 Task: Choose the host language as Chinese (Simplified).
Action: Mouse moved to (1058, 122)
Screenshot: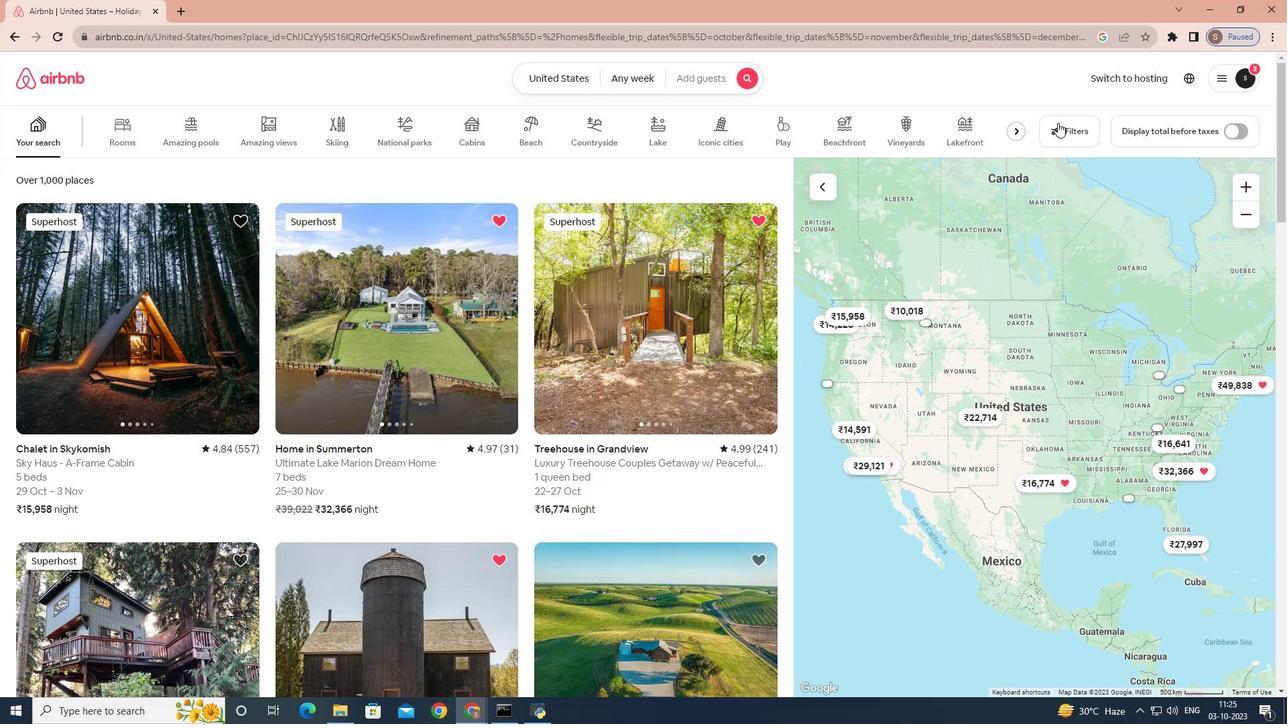 
Action: Mouse pressed left at (1058, 122)
Screenshot: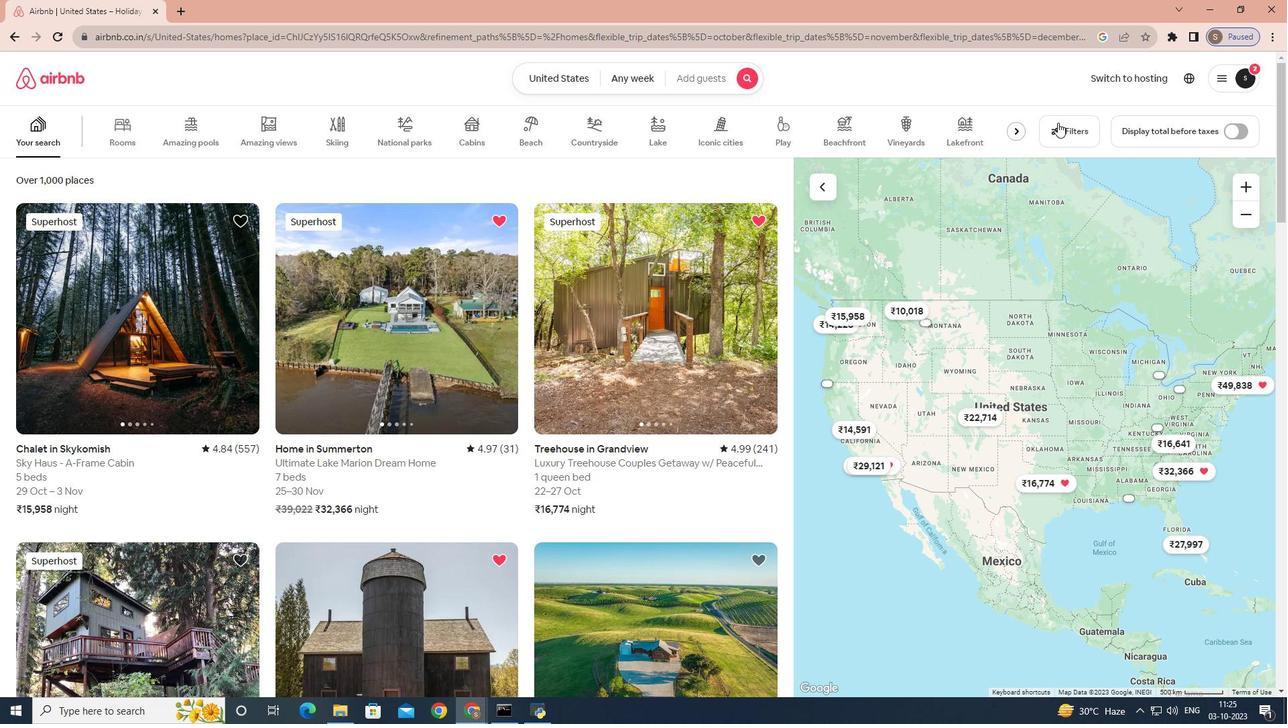 
Action: Mouse moved to (767, 214)
Screenshot: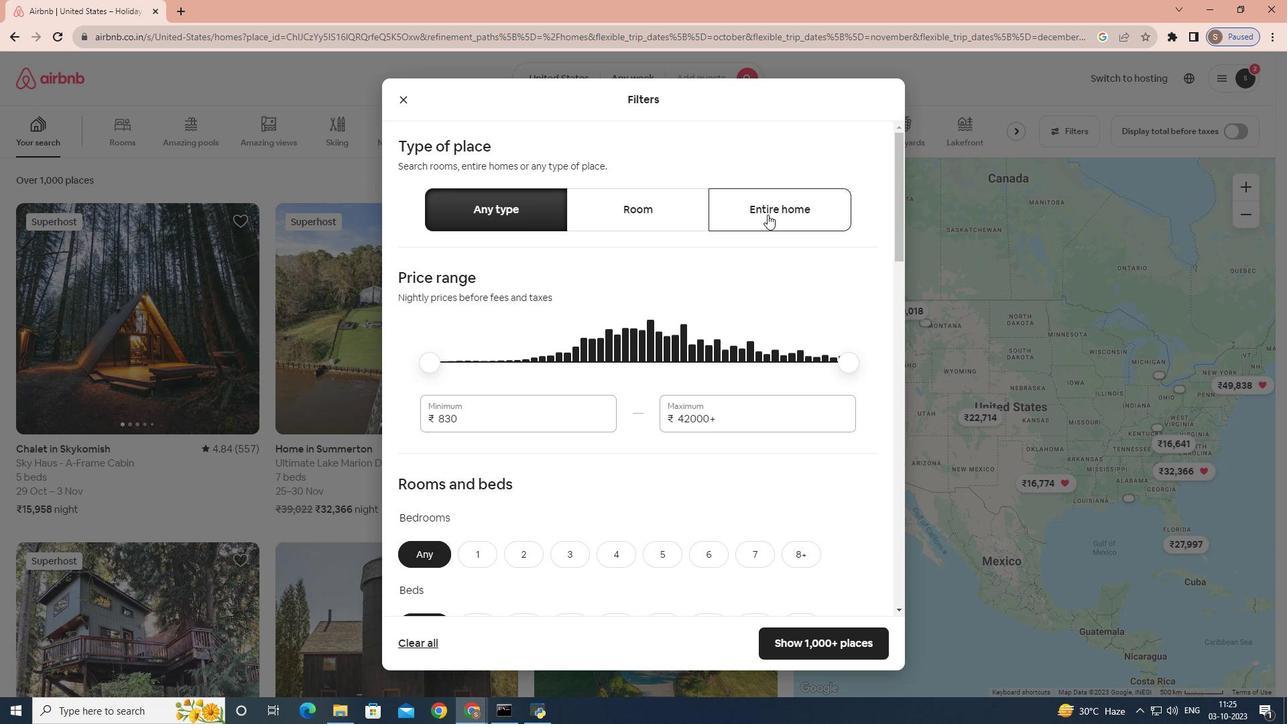 
Action: Mouse pressed left at (767, 214)
Screenshot: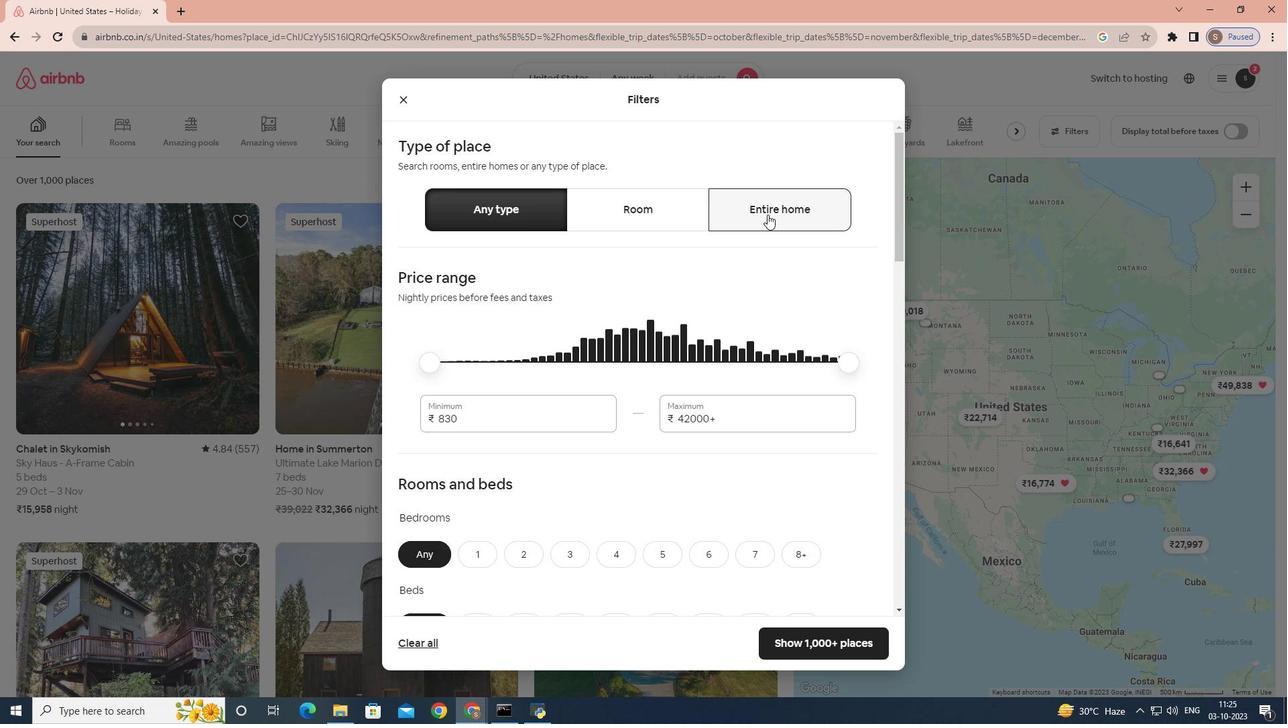 
Action: Mouse moved to (682, 327)
Screenshot: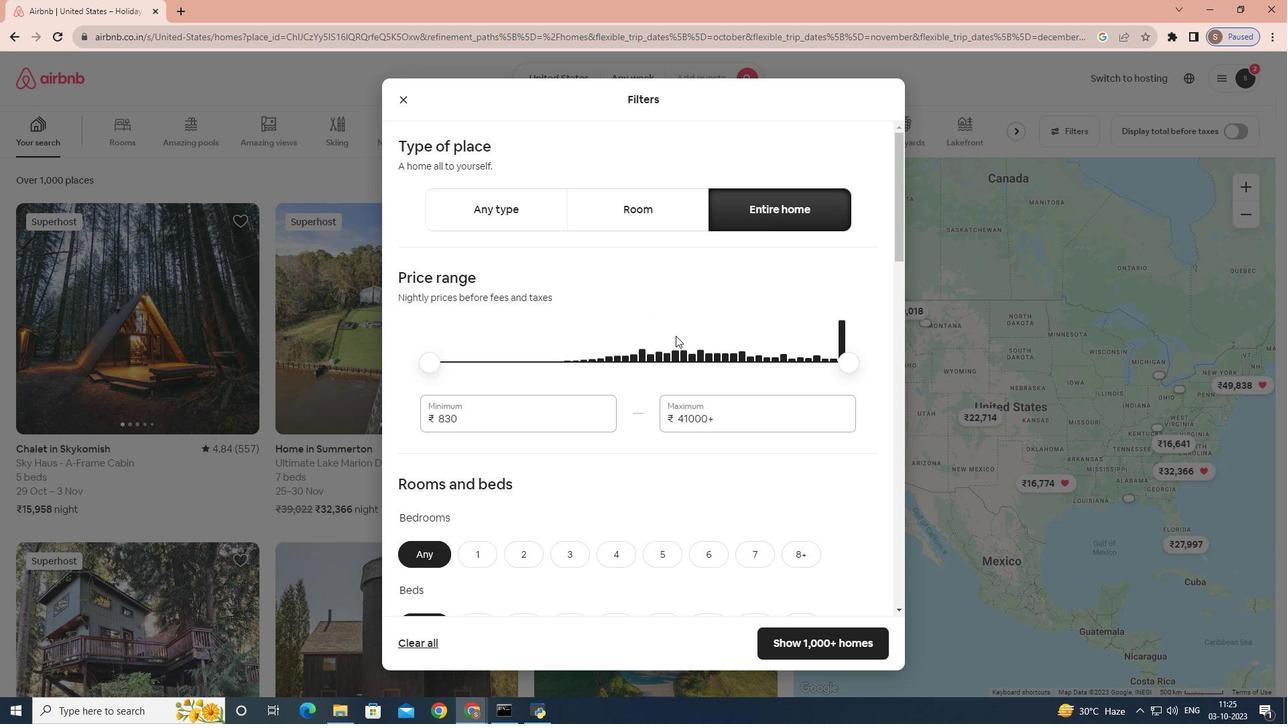 
Action: Mouse scrolled (682, 327) with delta (0, 0)
Screenshot: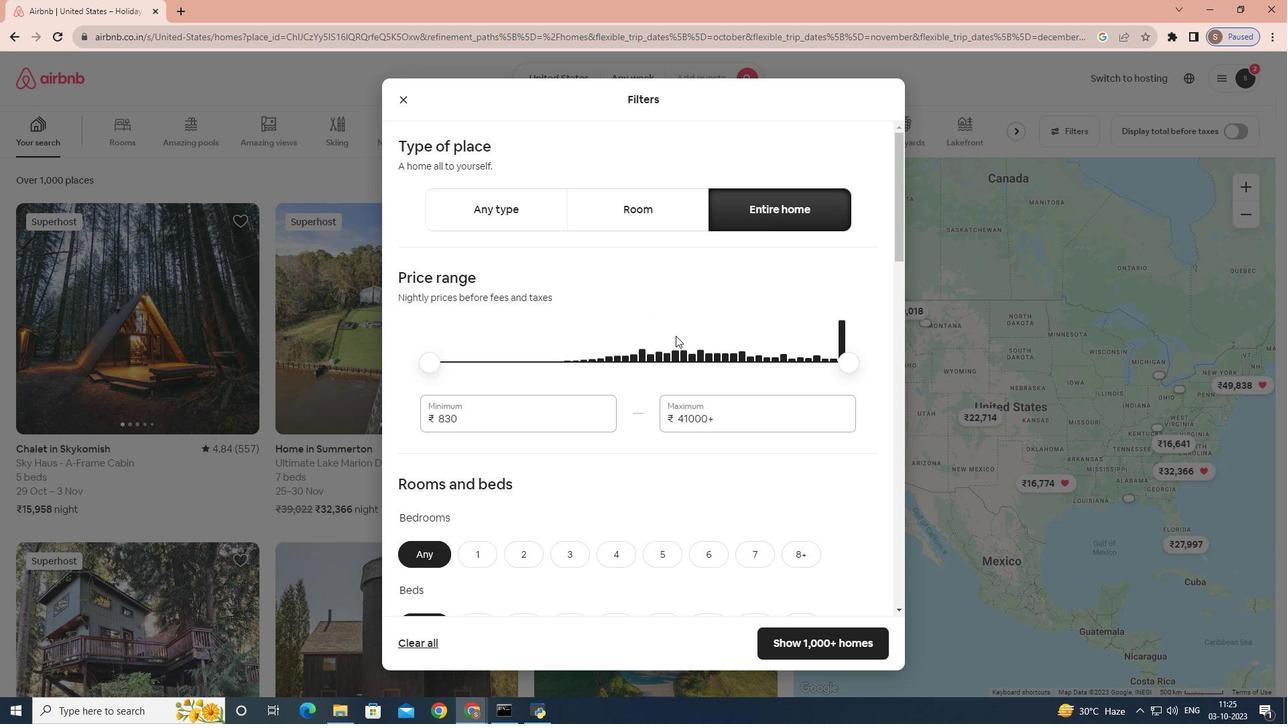 
Action: Mouse moved to (676, 336)
Screenshot: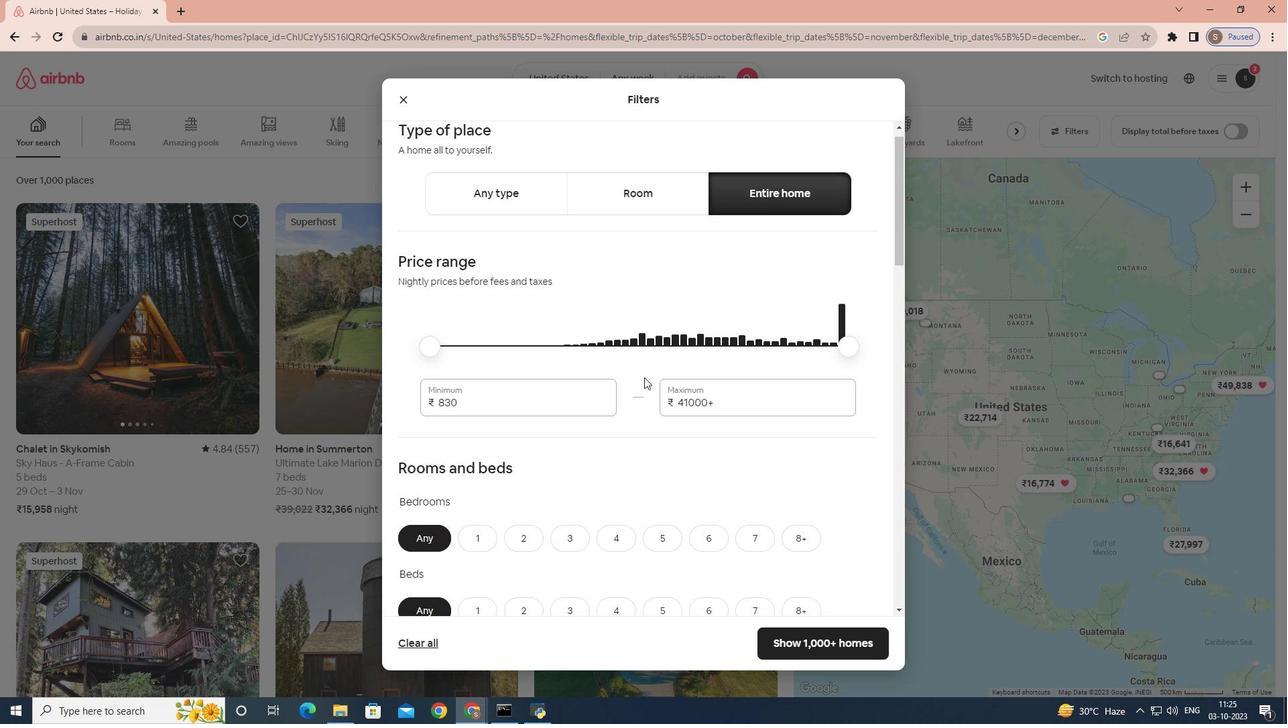 
Action: Mouse scrolled (676, 335) with delta (0, 0)
Screenshot: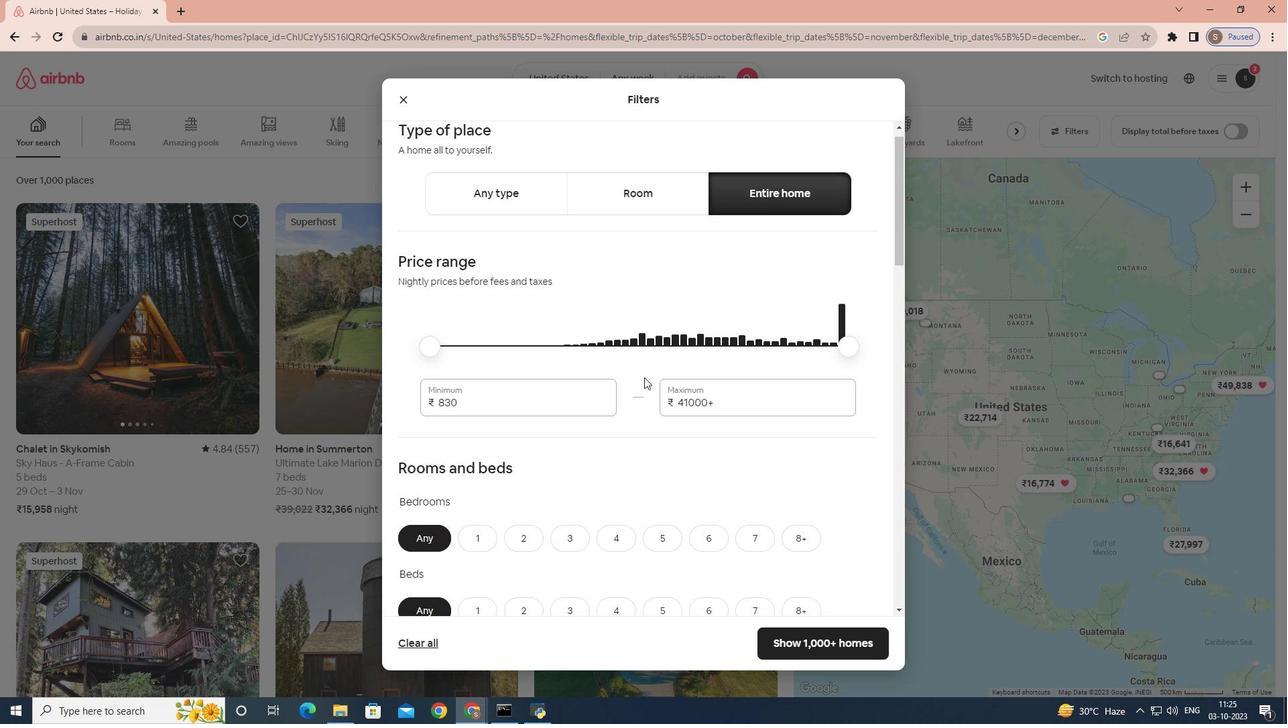 
Action: Mouse moved to (660, 355)
Screenshot: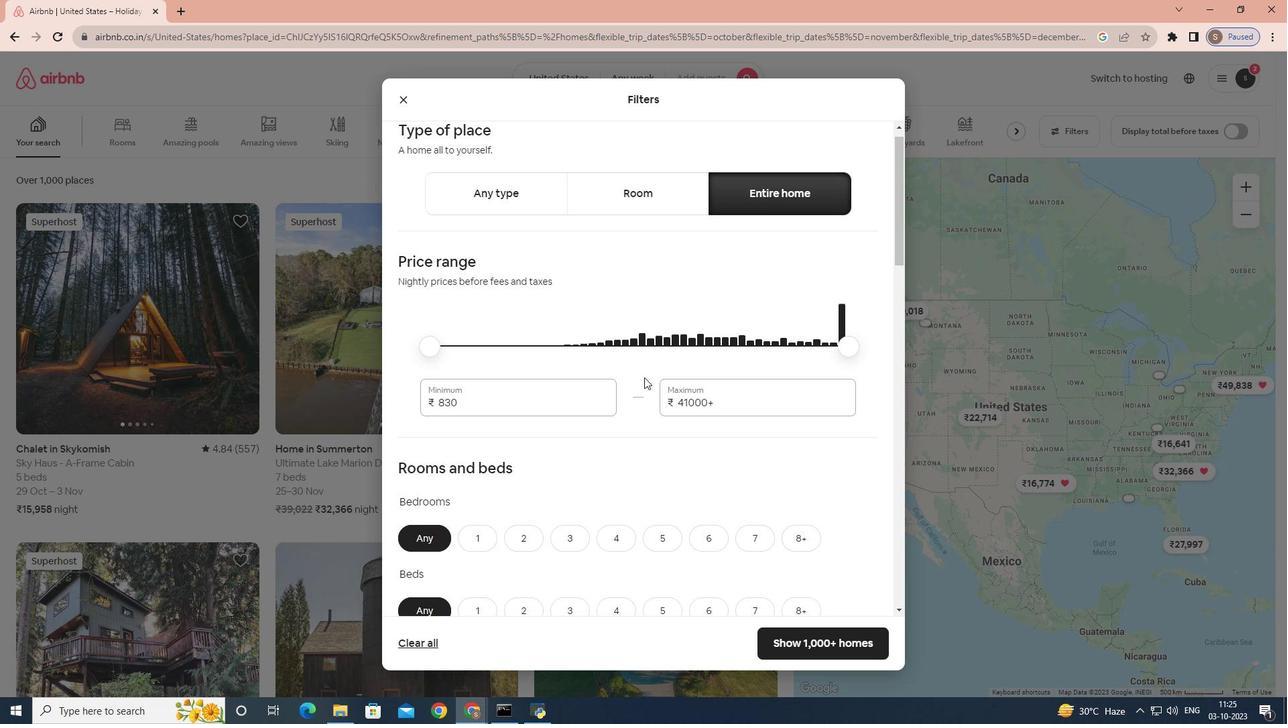 
Action: Mouse scrolled (660, 354) with delta (0, 0)
Screenshot: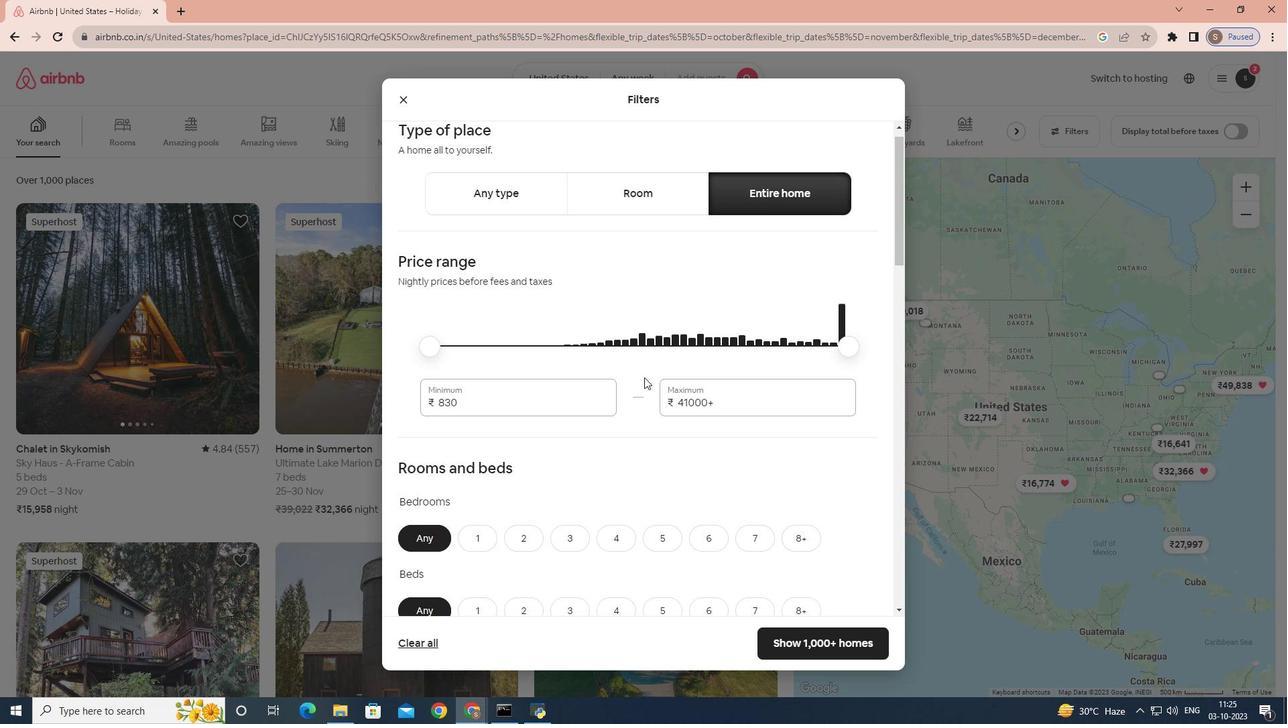 
Action: Mouse moved to (604, 428)
Screenshot: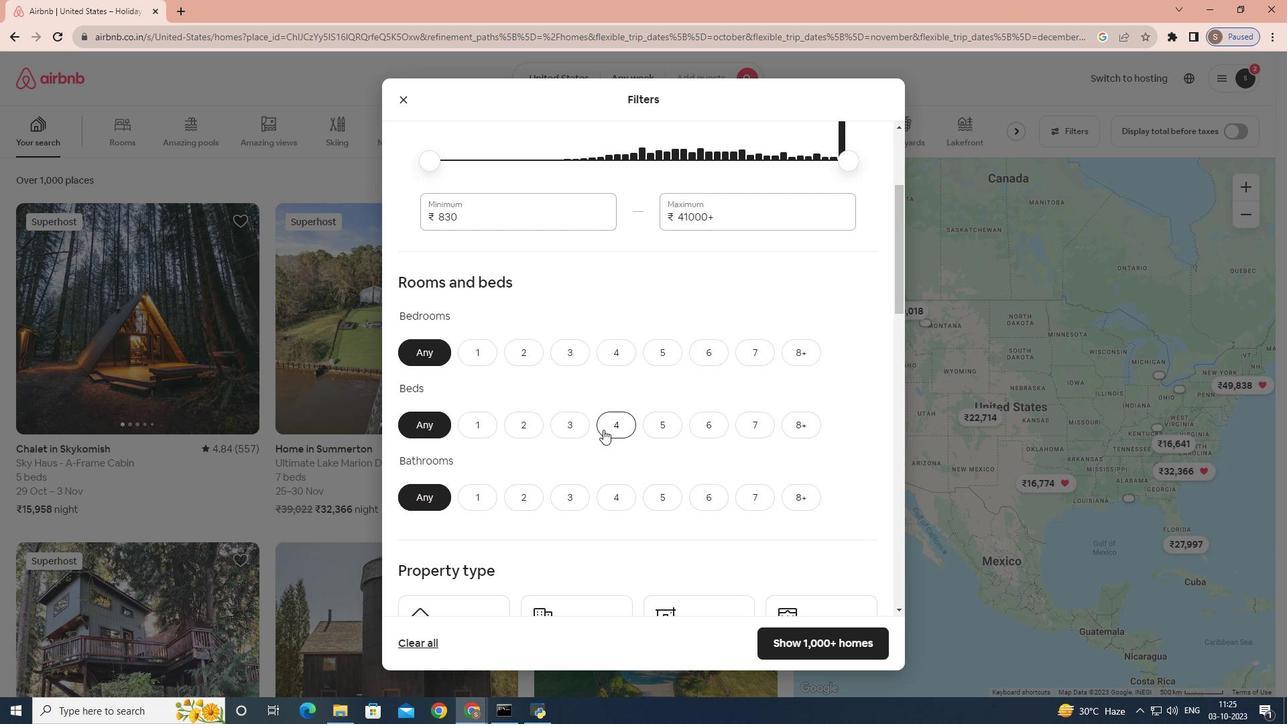 
Action: Mouse scrolled (604, 427) with delta (0, 0)
Screenshot: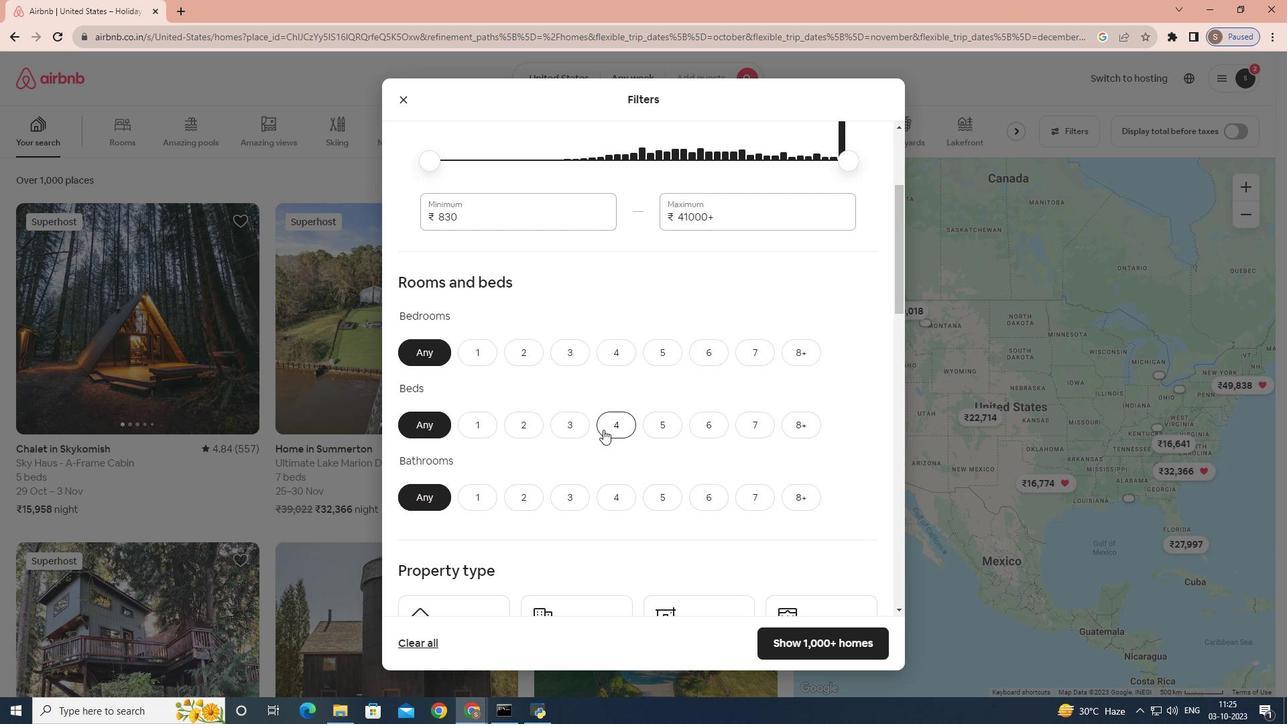 
Action: Mouse moved to (603, 429)
Screenshot: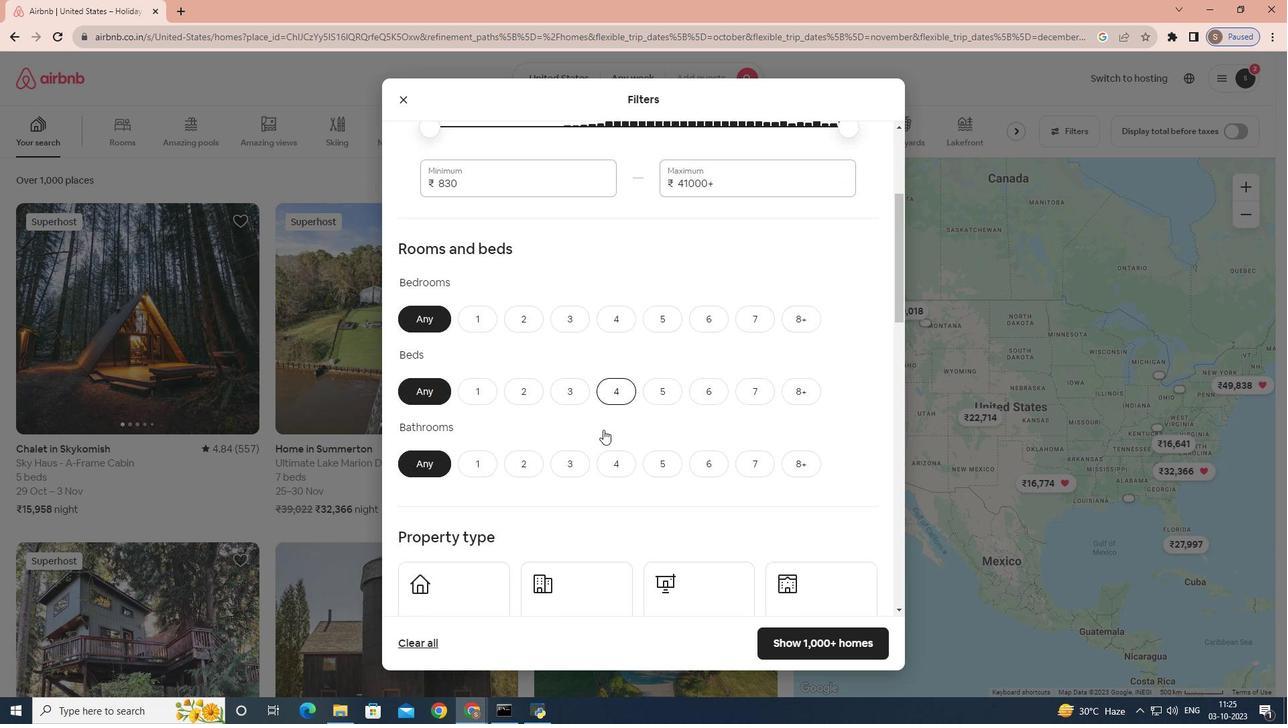 
Action: Mouse scrolled (603, 429) with delta (0, 0)
Screenshot: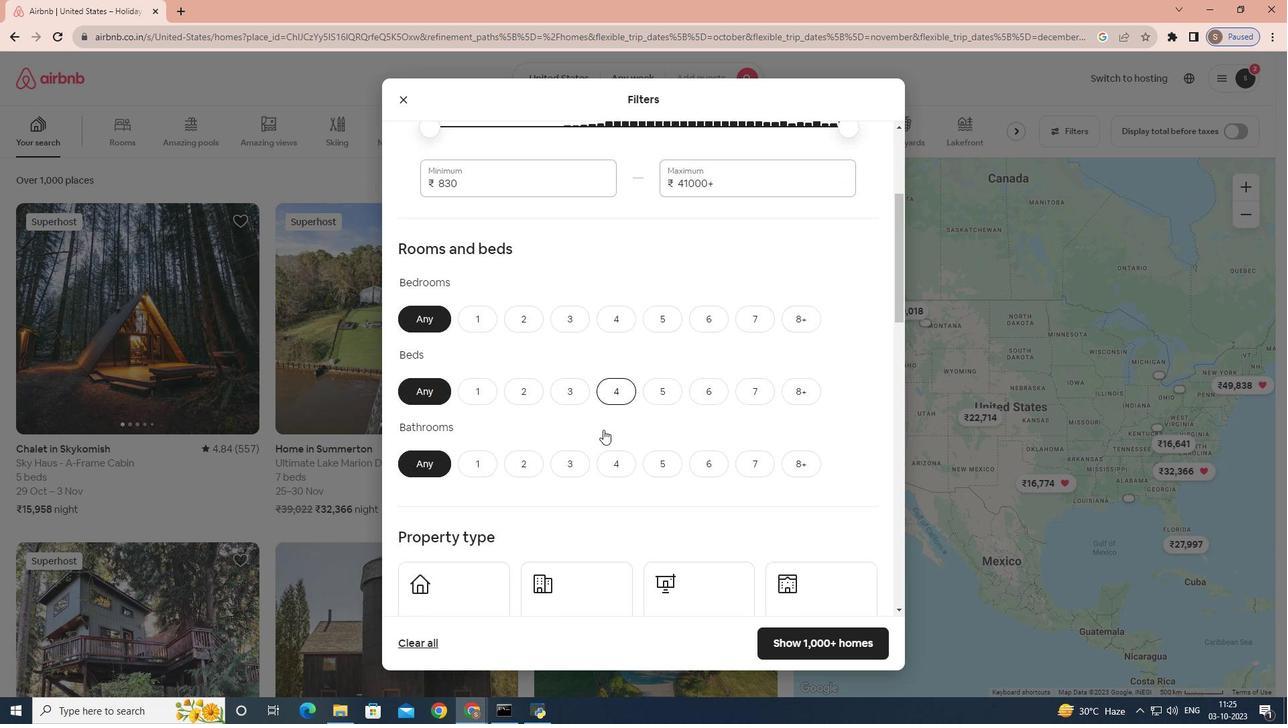 
Action: Mouse scrolled (603, 429) with delta (0, 0)
Screenshot: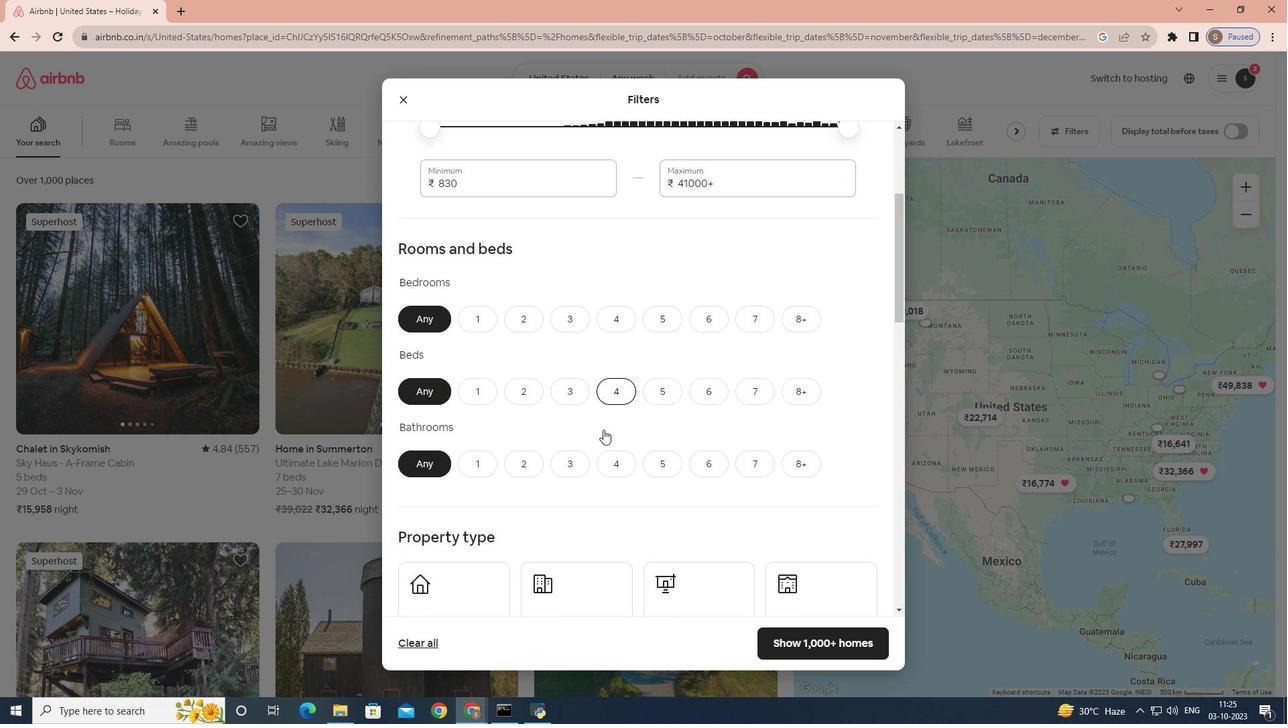 
Action: Mouse scrolled (603, 429) with delta (0, 0)
Screenshot: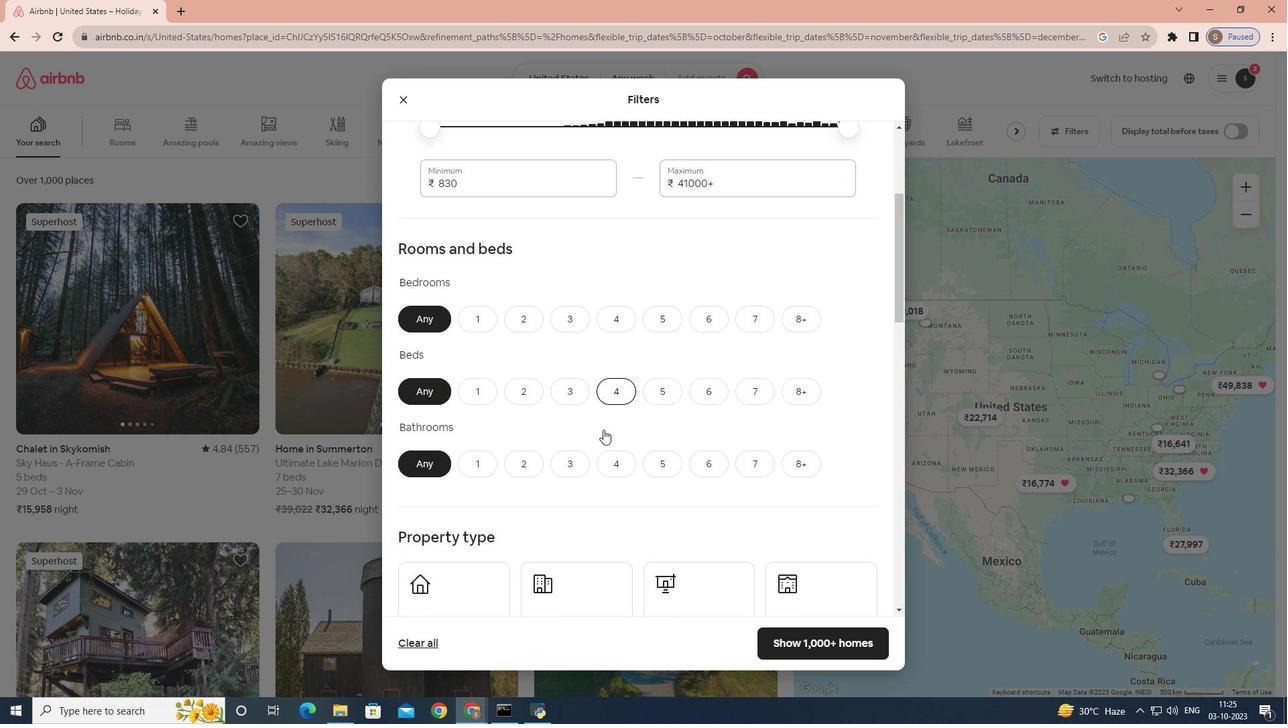 
Action: Mouse scrolled (603, 429) with delta (0, 0)
Screenshot: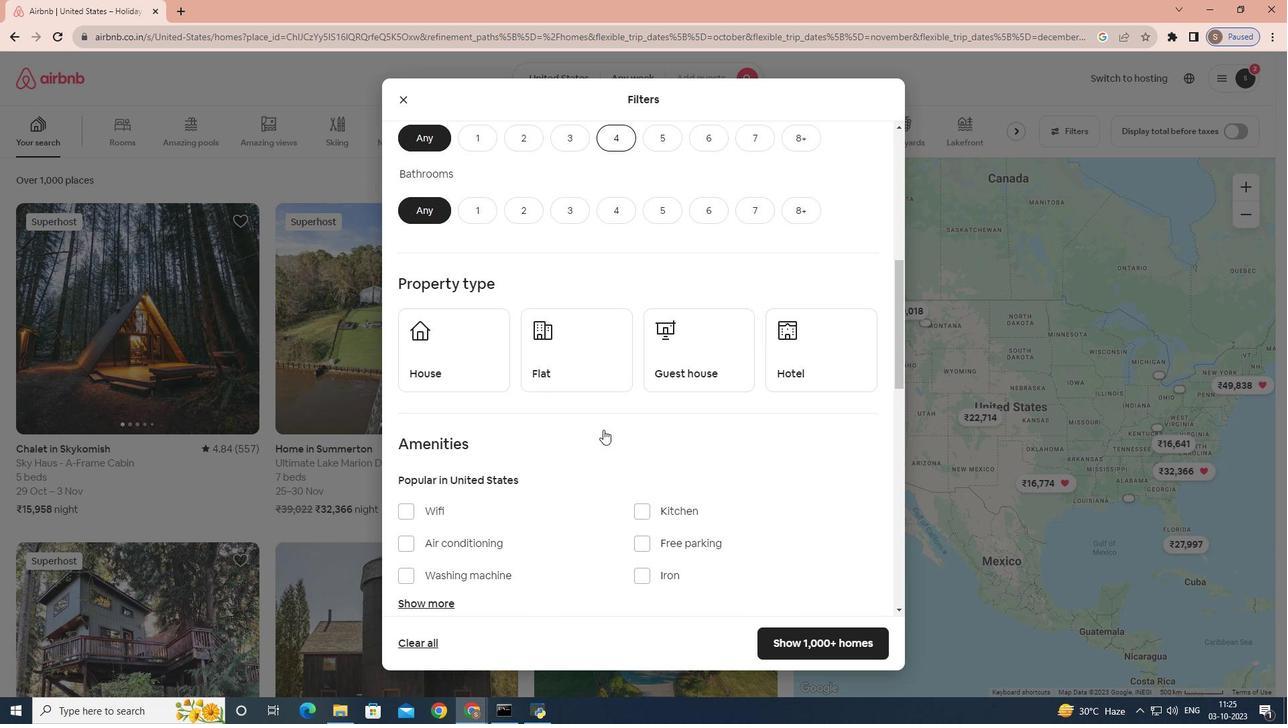 
Action: Mouse scrolled (603, 429) with delta (0, 0)
Screenshot: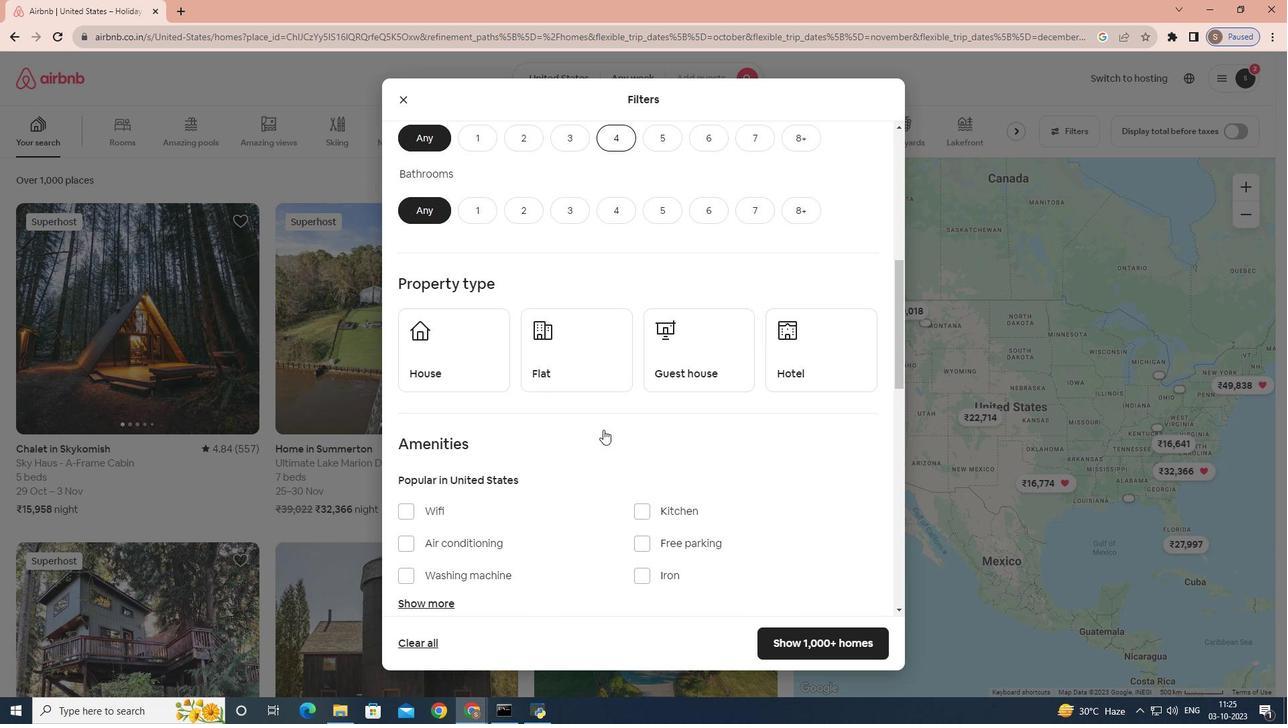 
Action: Mouse scrolled (603, 429) with delta (0, 0)
Screenshot: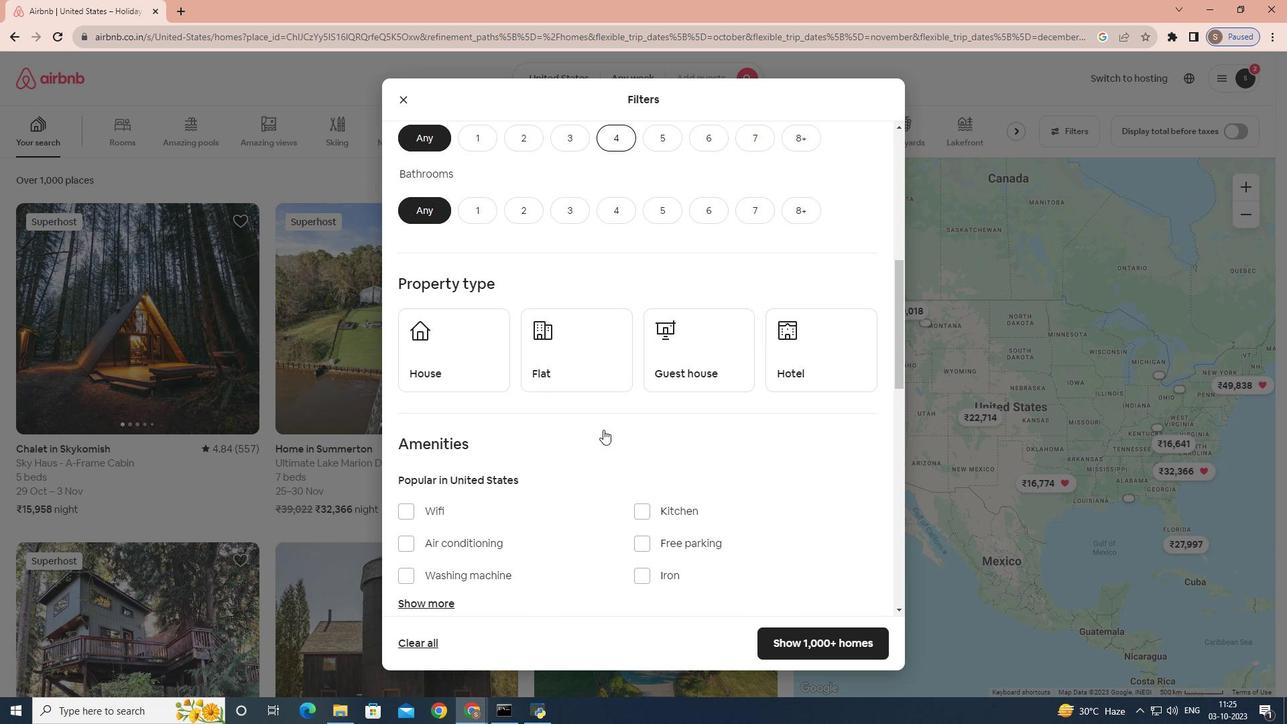 
Action: Mouse scrolled (603, 429) with delta (0, 0)
Screenshot: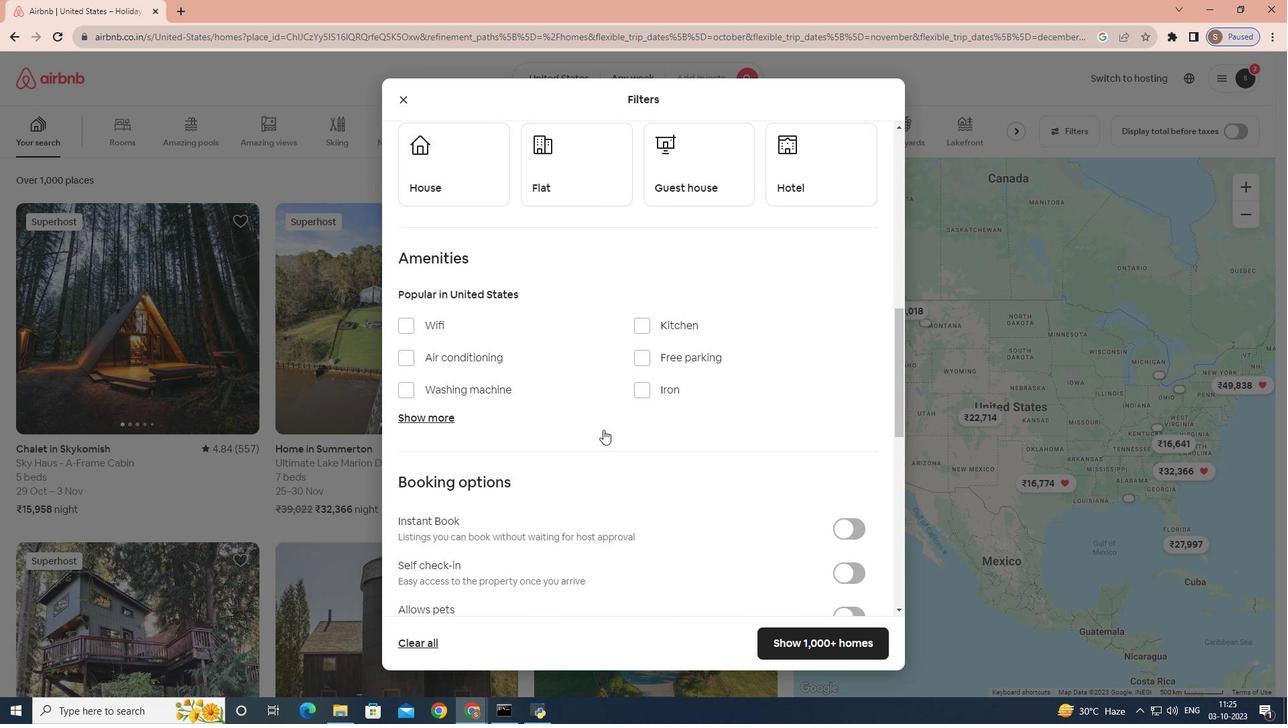 
Action: Mouse scrolled (603, 429) with delta (0, 0)
Screenshot: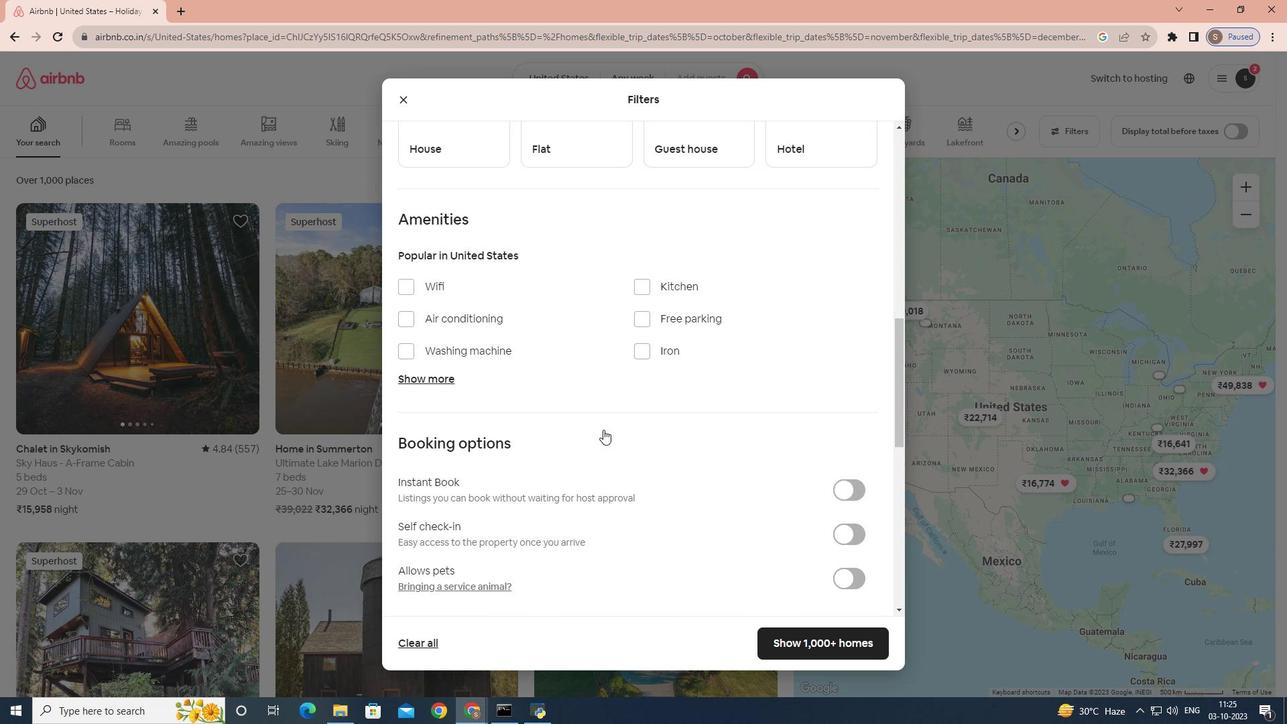 
Action: Mouse scrolled (603, 429) with delta (0, 0)
Screenshot: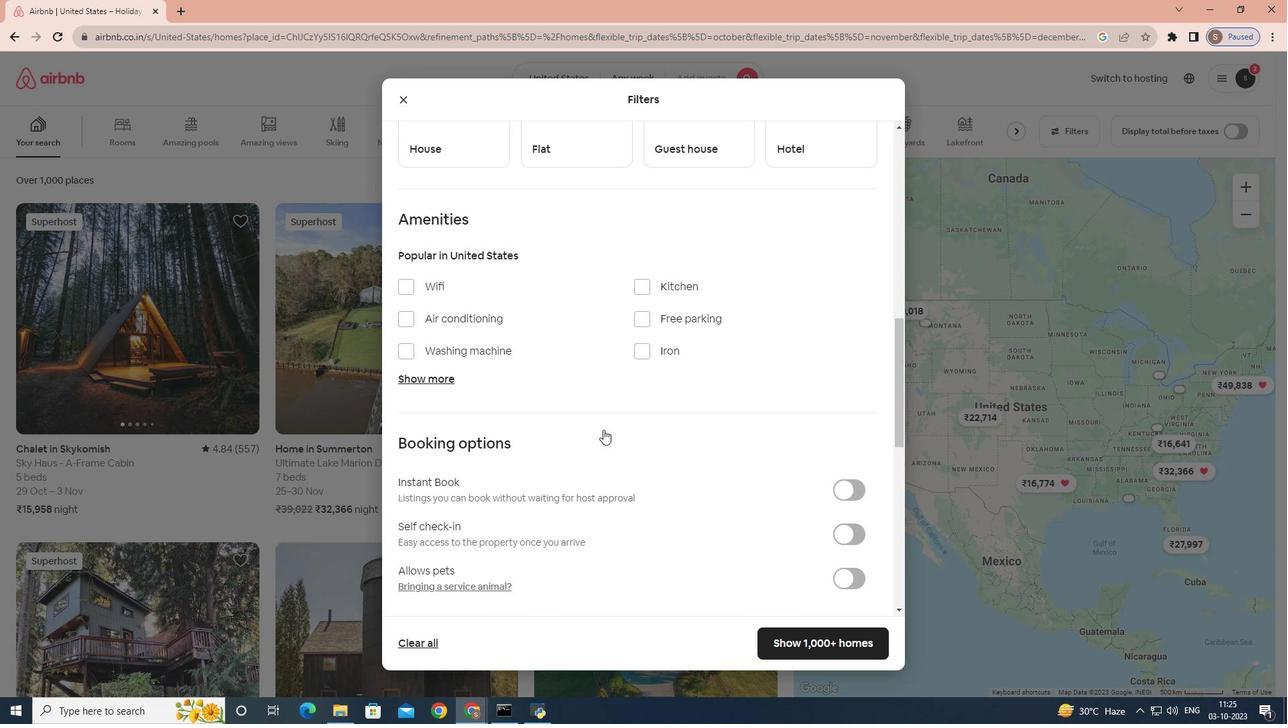 
Action: Mouse scrolled (603, 429) with delta (0, 0)
Screenshot: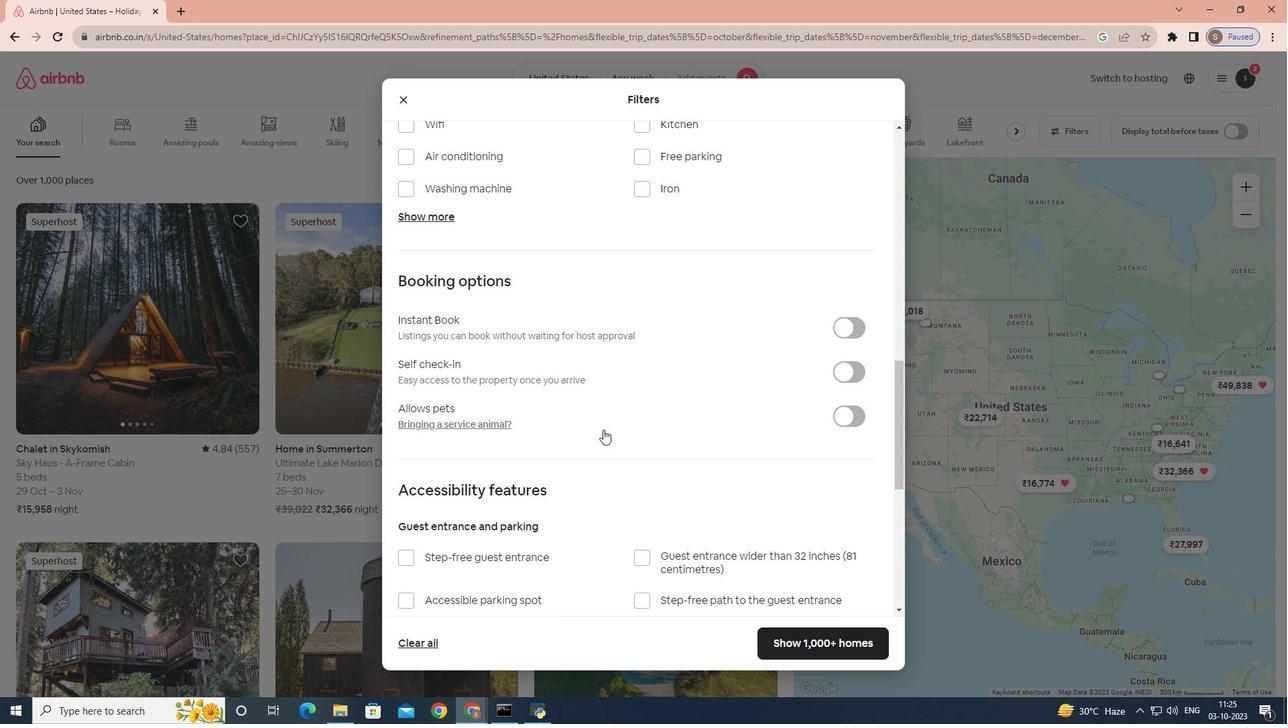 
Action: Mouse scrolled (603, 429) with delta (0, 0)
Screenshot: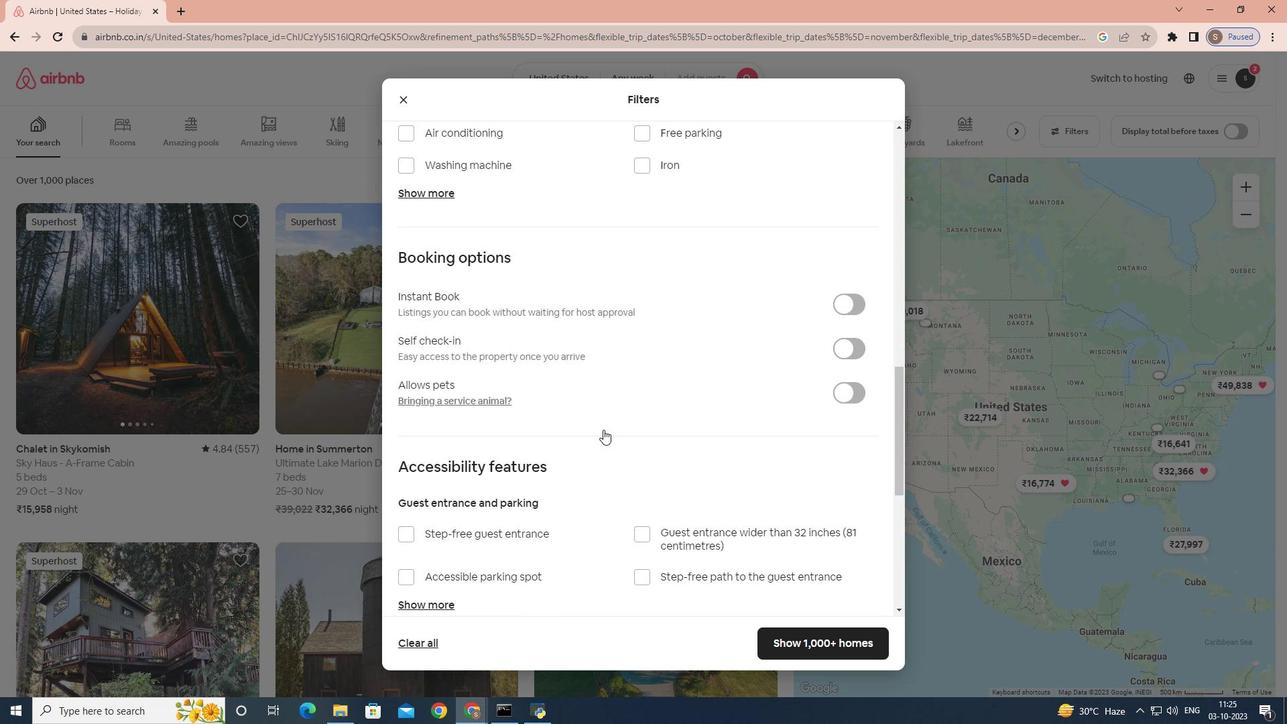 
Action: Mouse scrolled (603, 429) with delta (0, 0)
Screenshot: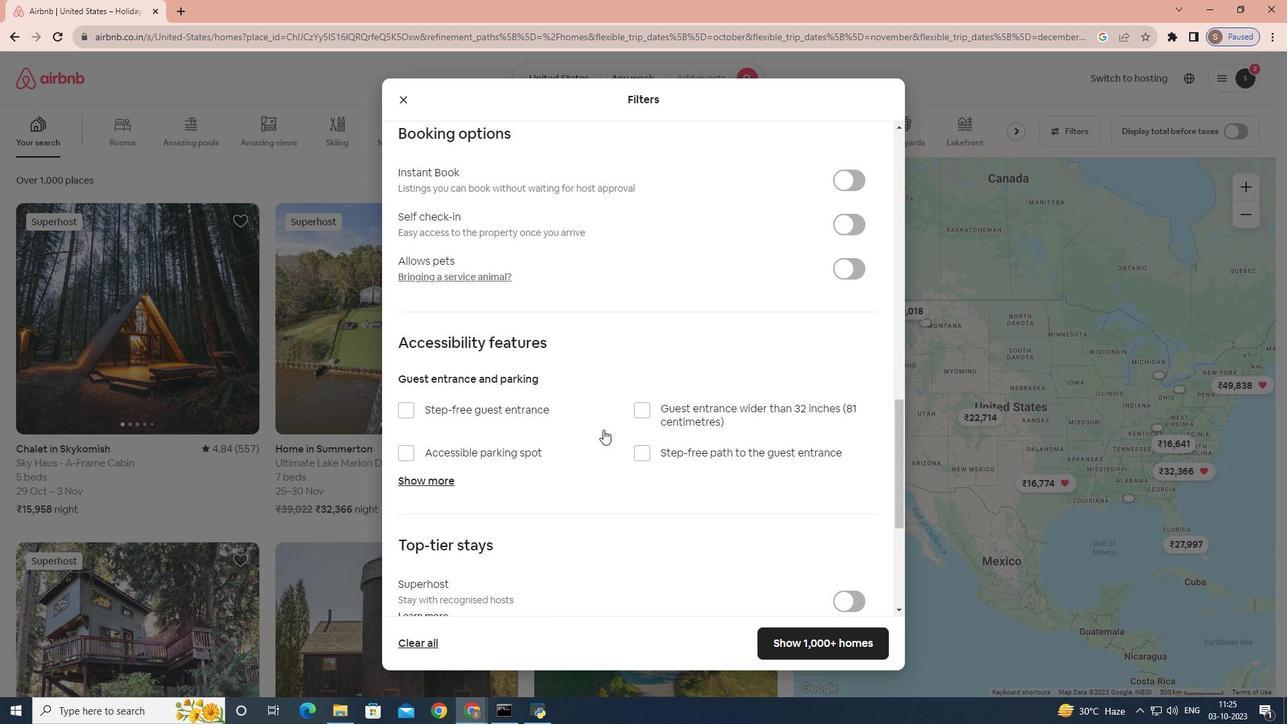 
Action: Mouse scrolled (603, 429) with delta (0, 0)
Screenshot: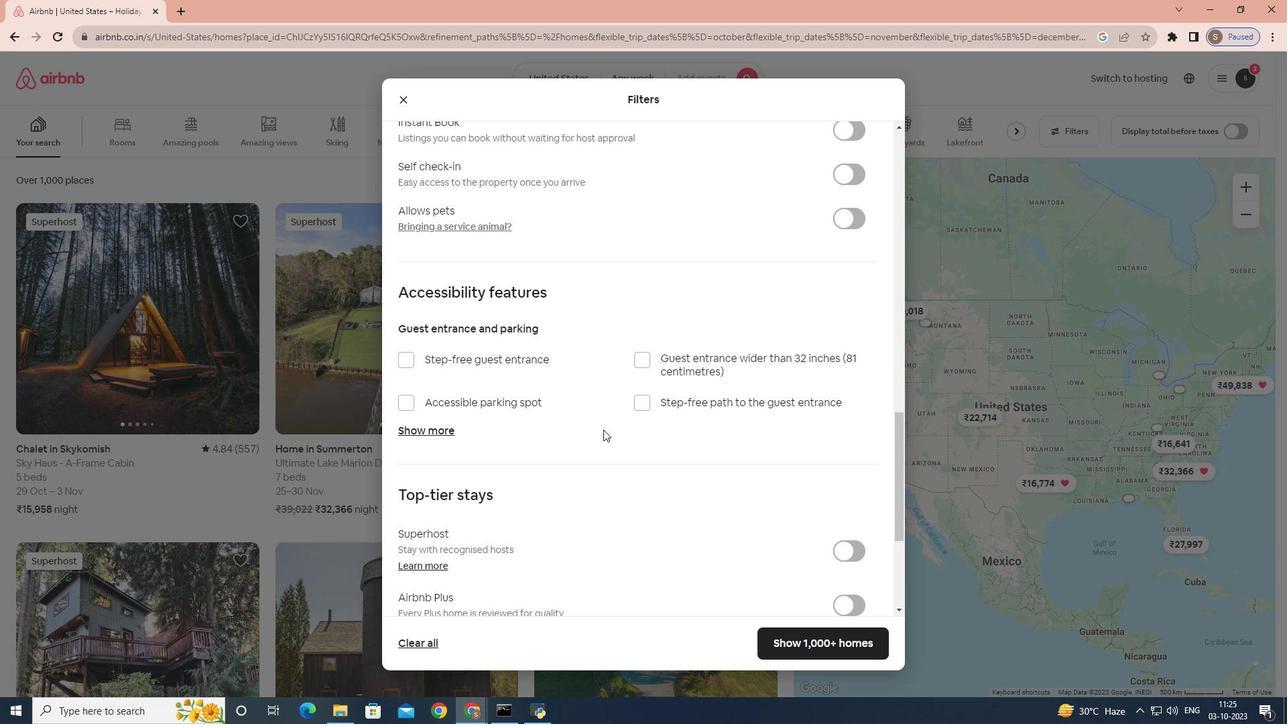 
Action: Mouse scrolled (603, 429) with delta (0, 0)
Screenshot: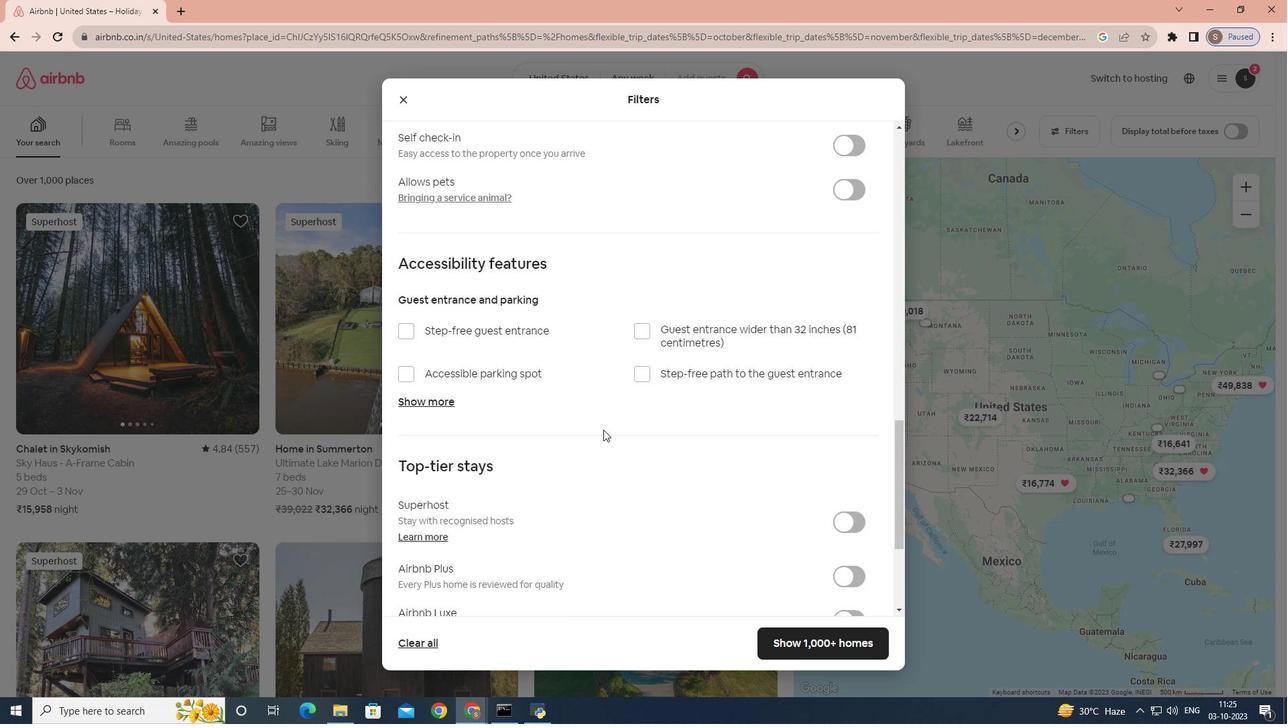 
Action: Mouse scrolled (603, 429) with delta (0, 0)
Screenshot: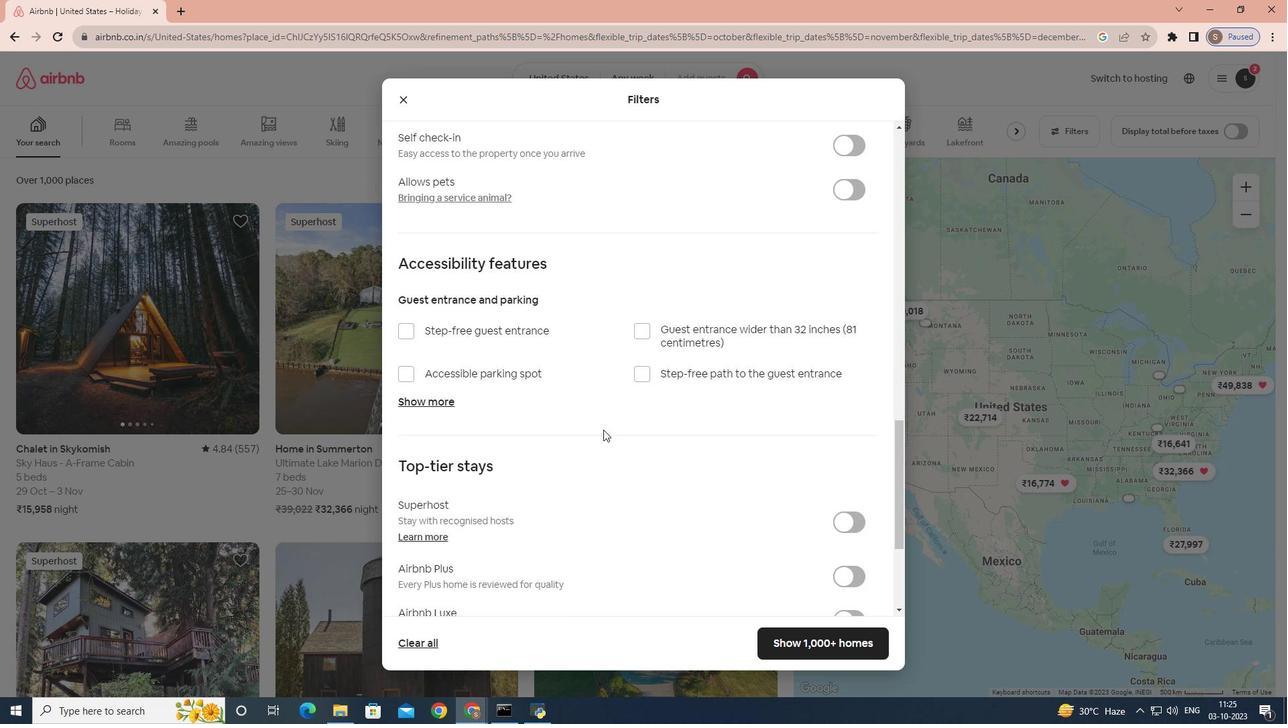 
Action: Mouse scrolled (603, 429) with delta (0, 0)
Screenshot: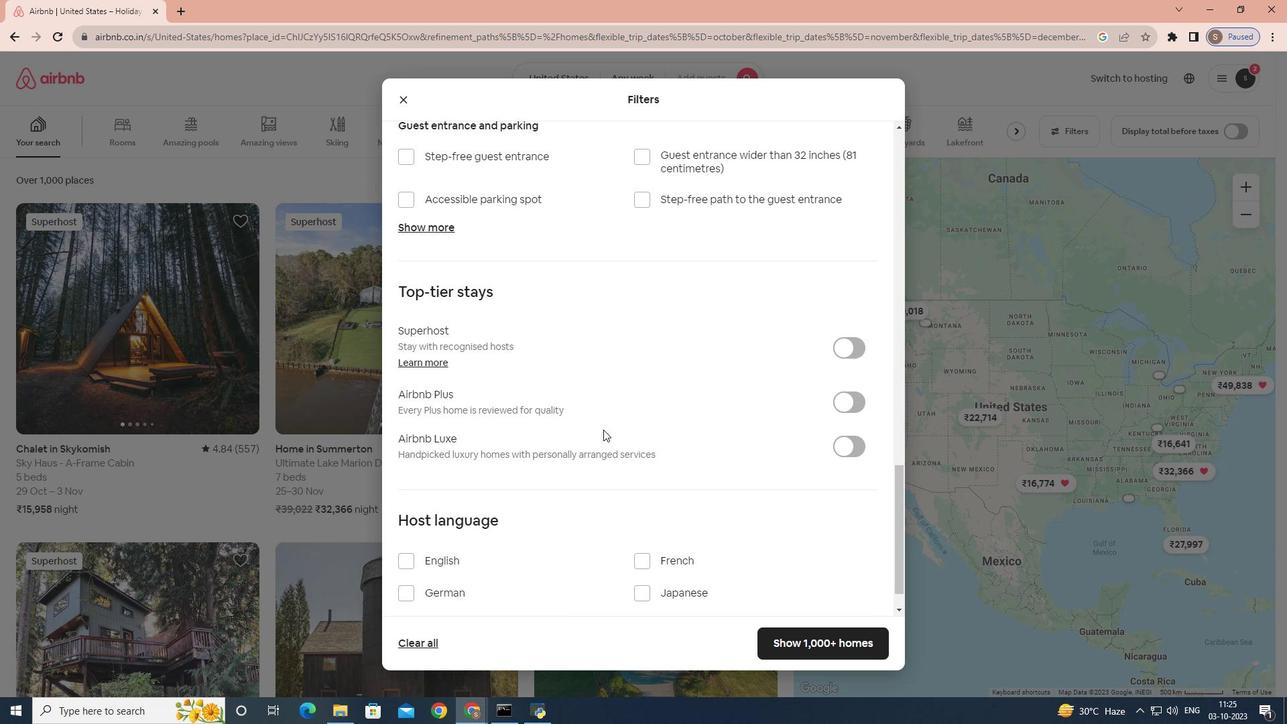 
Action: Mouse scrolled (603, 429) with delta (0, 0)
Screenshot: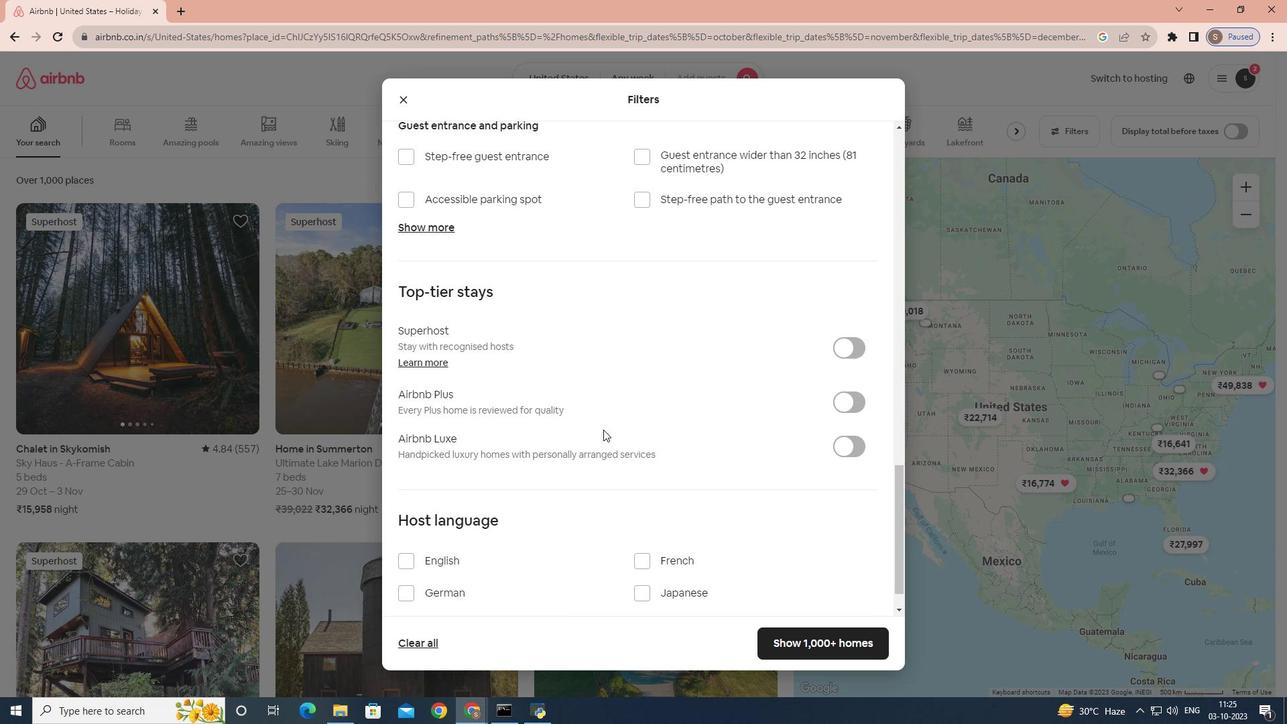 
Action: Mouse scrolled (603, 429) with delta (0, 0)
Screenshot: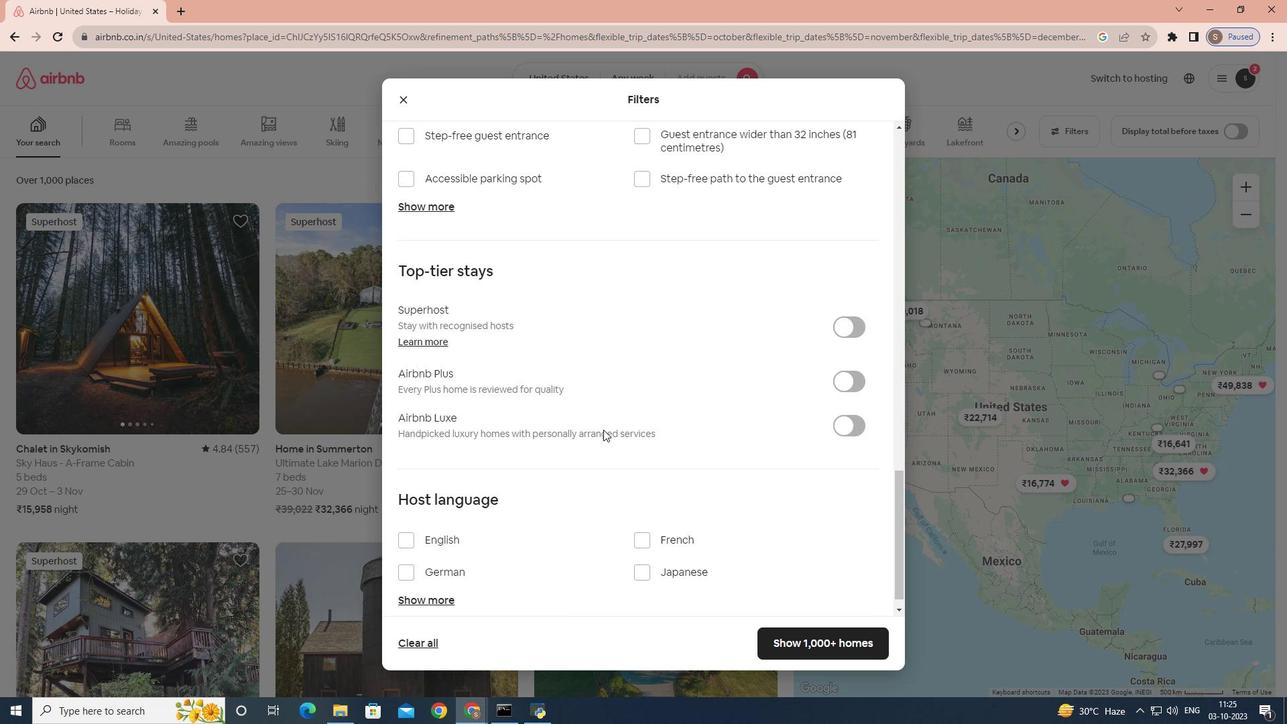 
Action: Mouse scrolled (603, 429) with delta (0, 0)
Screenshot: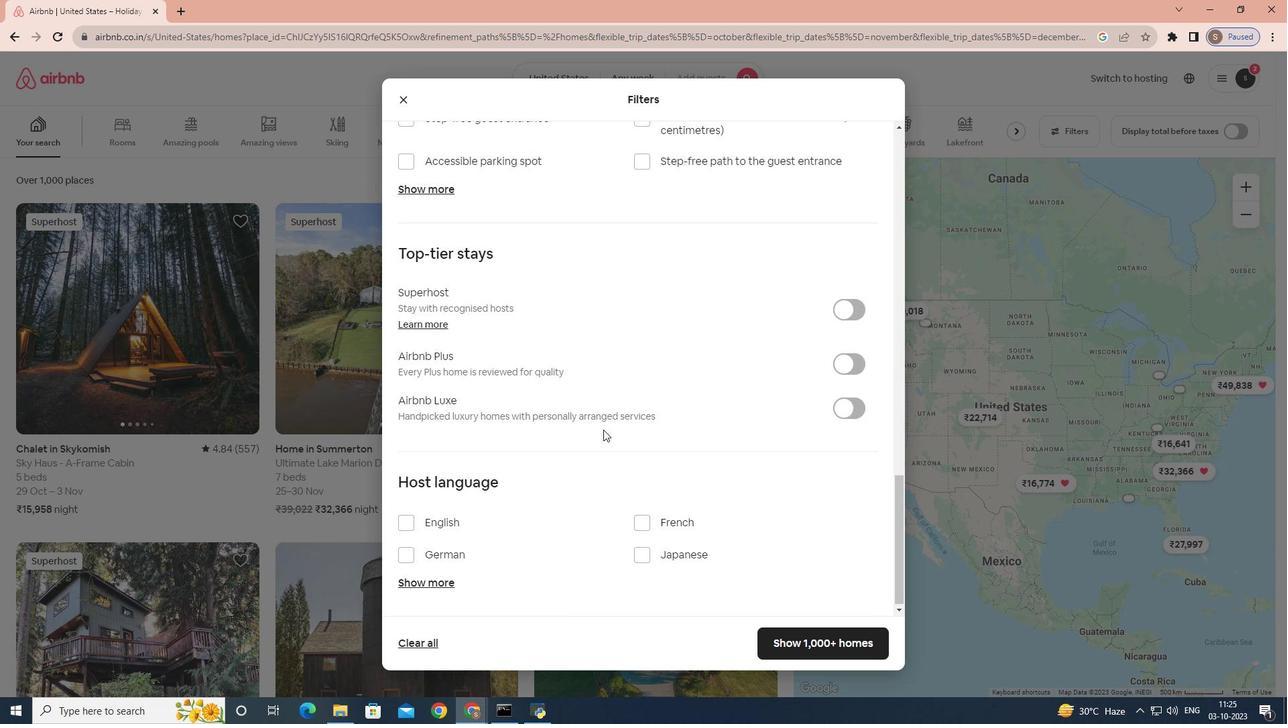 
Action: Mouse moved to (450, 587)
Screenshot: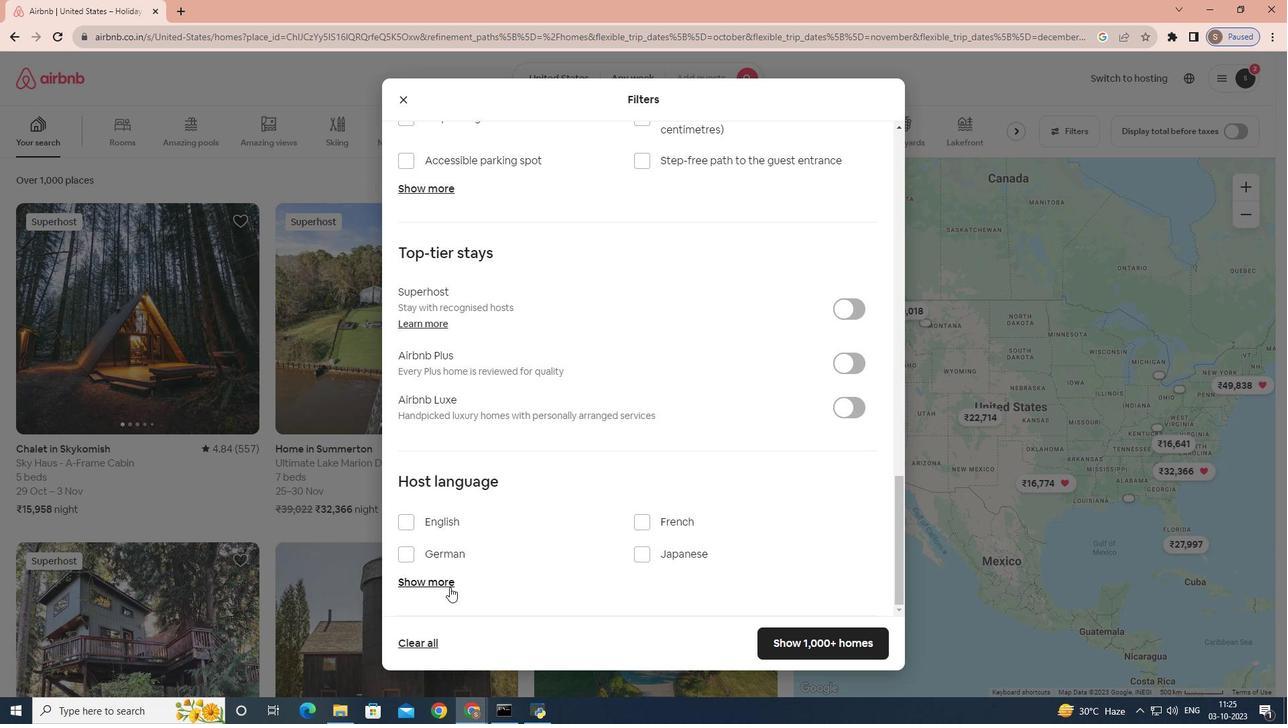 
Action: Mouse pressed left at (450, 587)
Screenshot: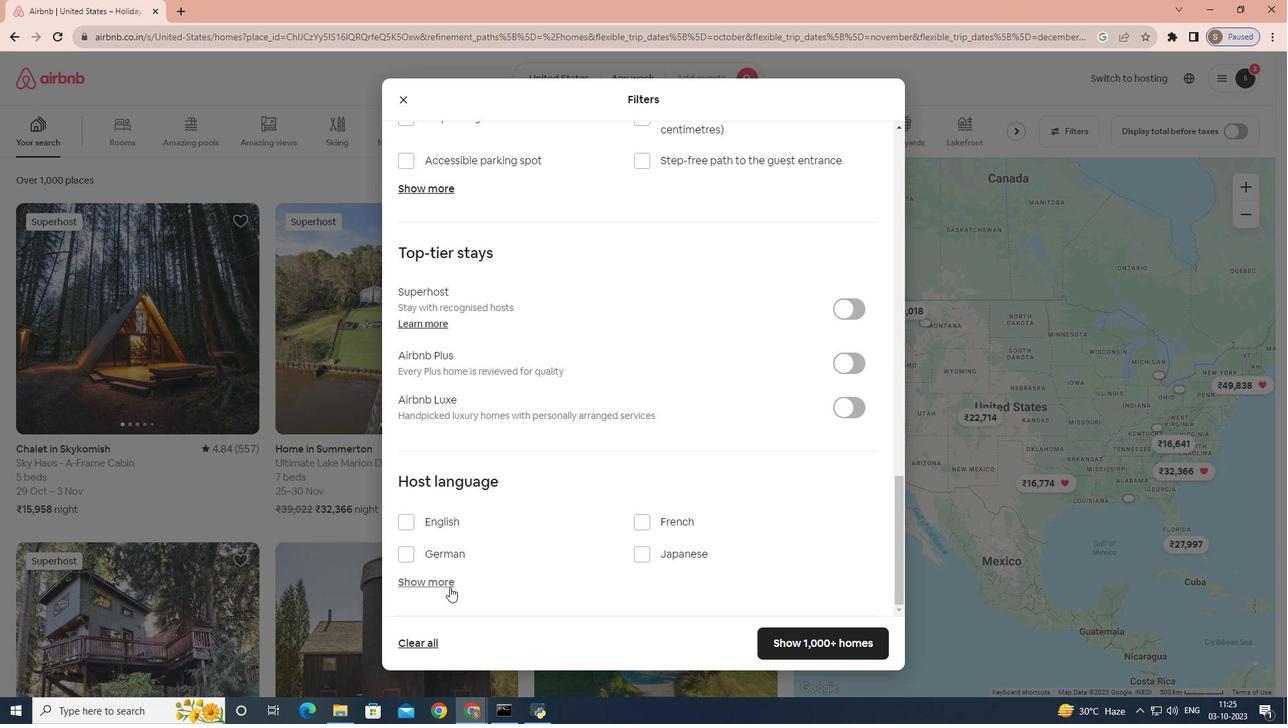 
Action: Mouse moved to (482, 576)
Screenshot: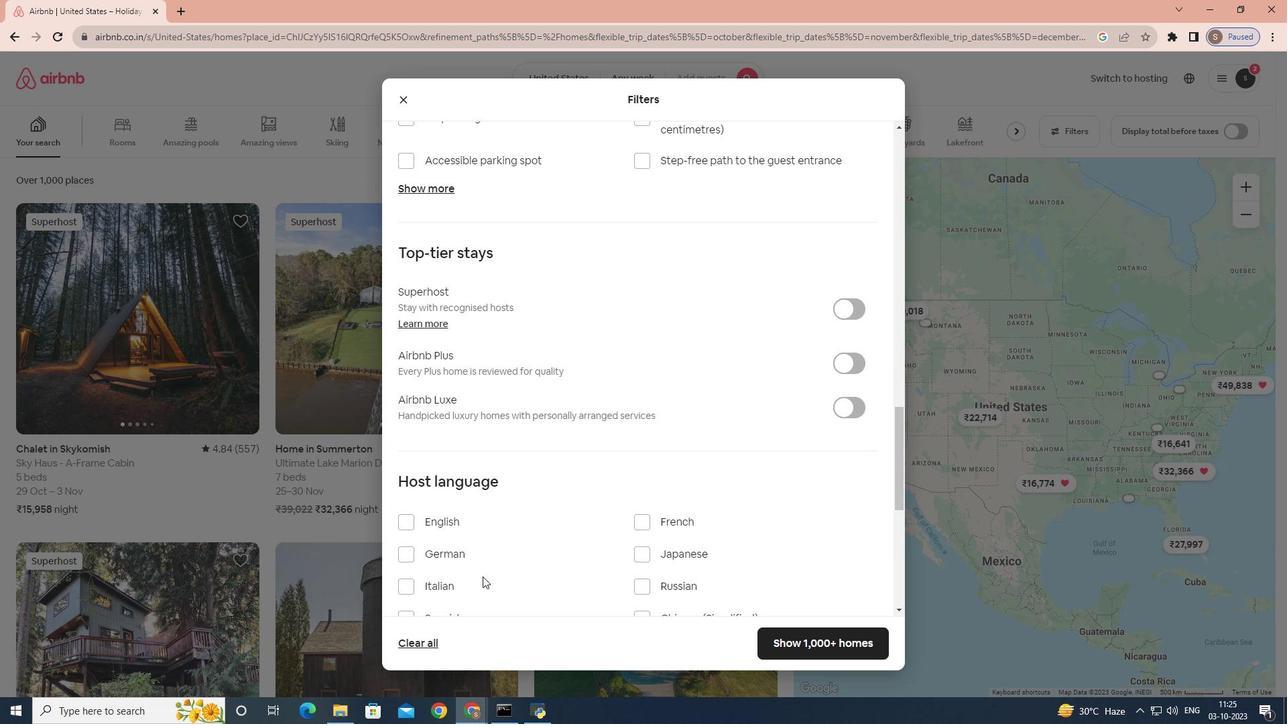 
Action: Mouse scrolled (482, 576) with delta (0, 0)
Screenshot: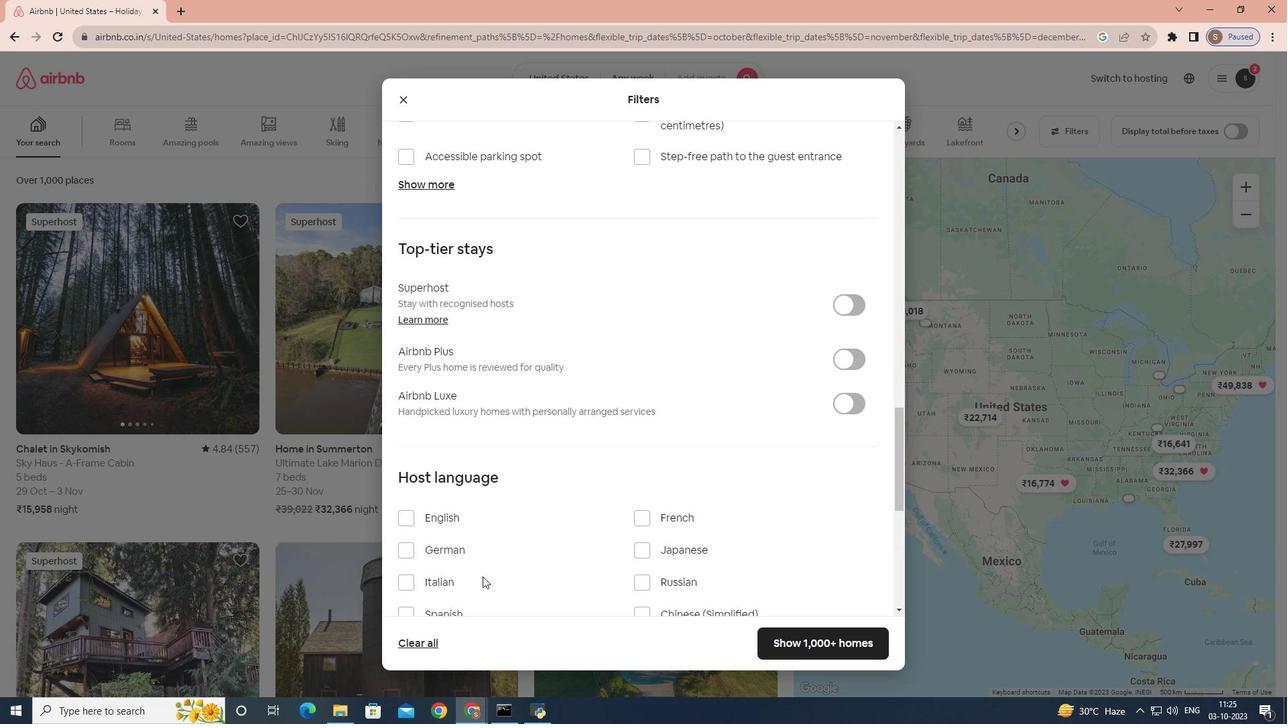 
Action: Mouse scrolled (482, 576) with delta (0, 0)
Screenshot: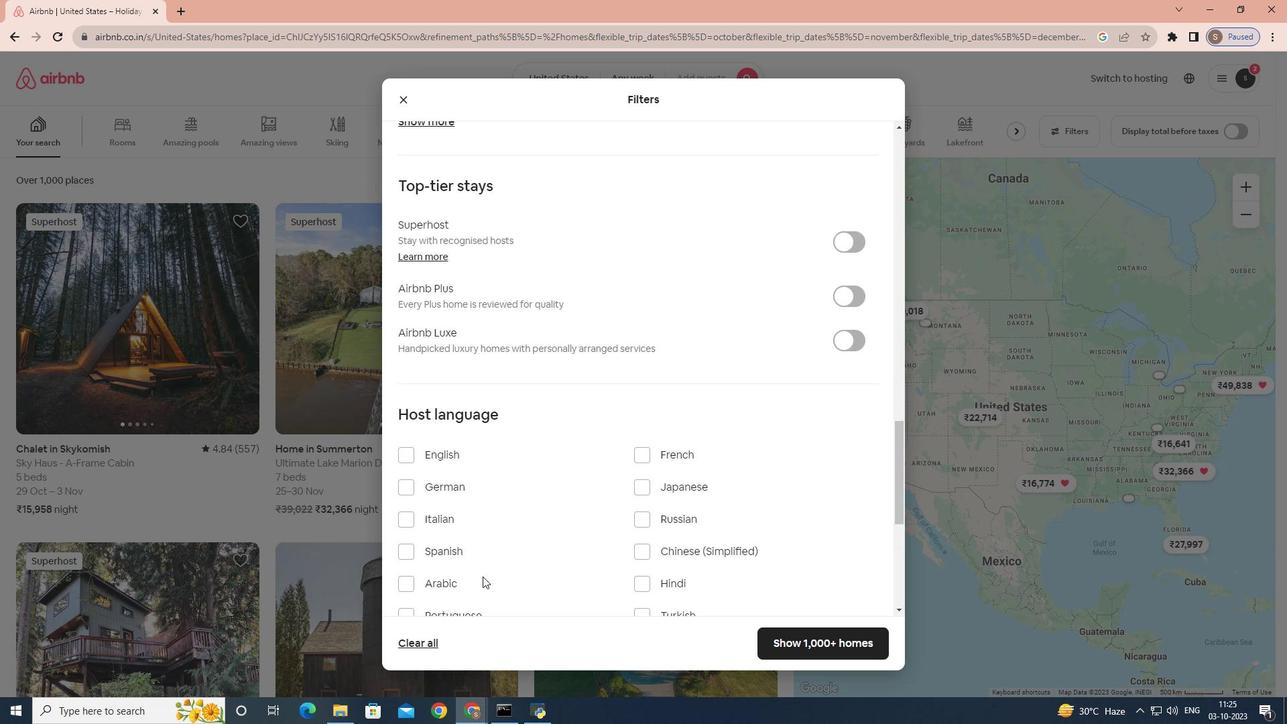 
Action: Mouse moved to (639, 484)
Screenshot: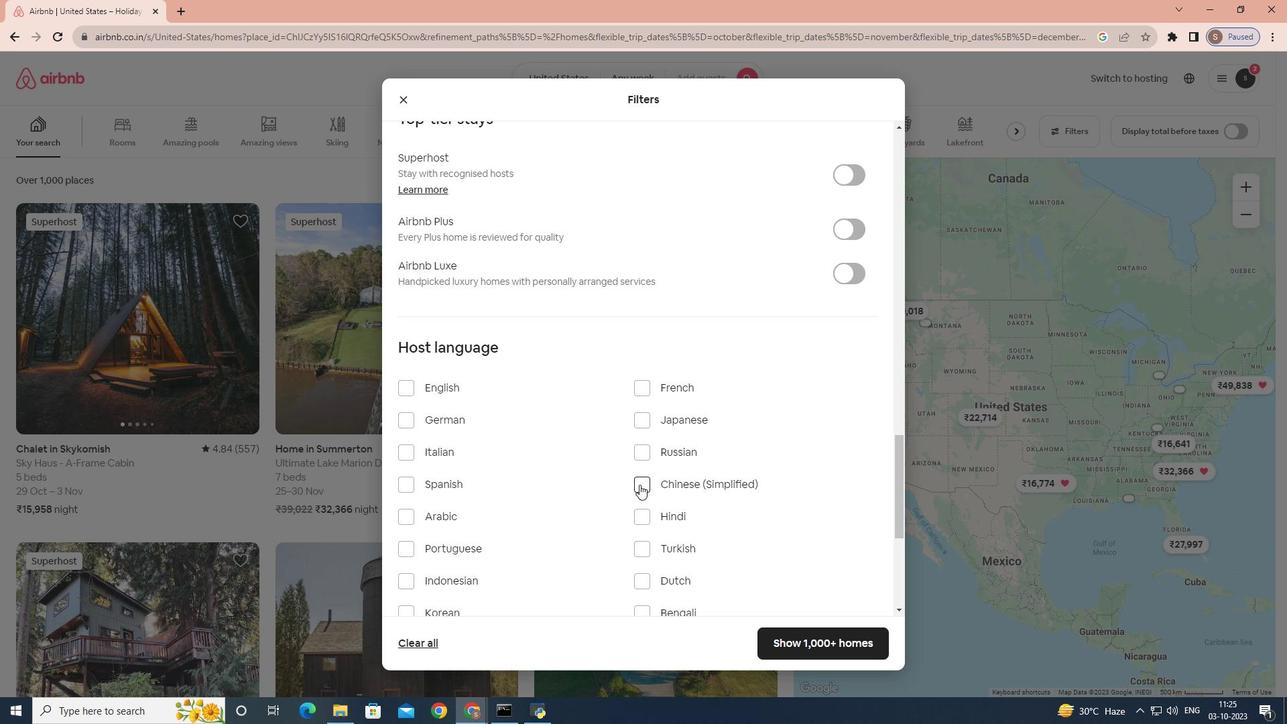 
Action: Mouse pressed left at (639, 484)
Screenshot: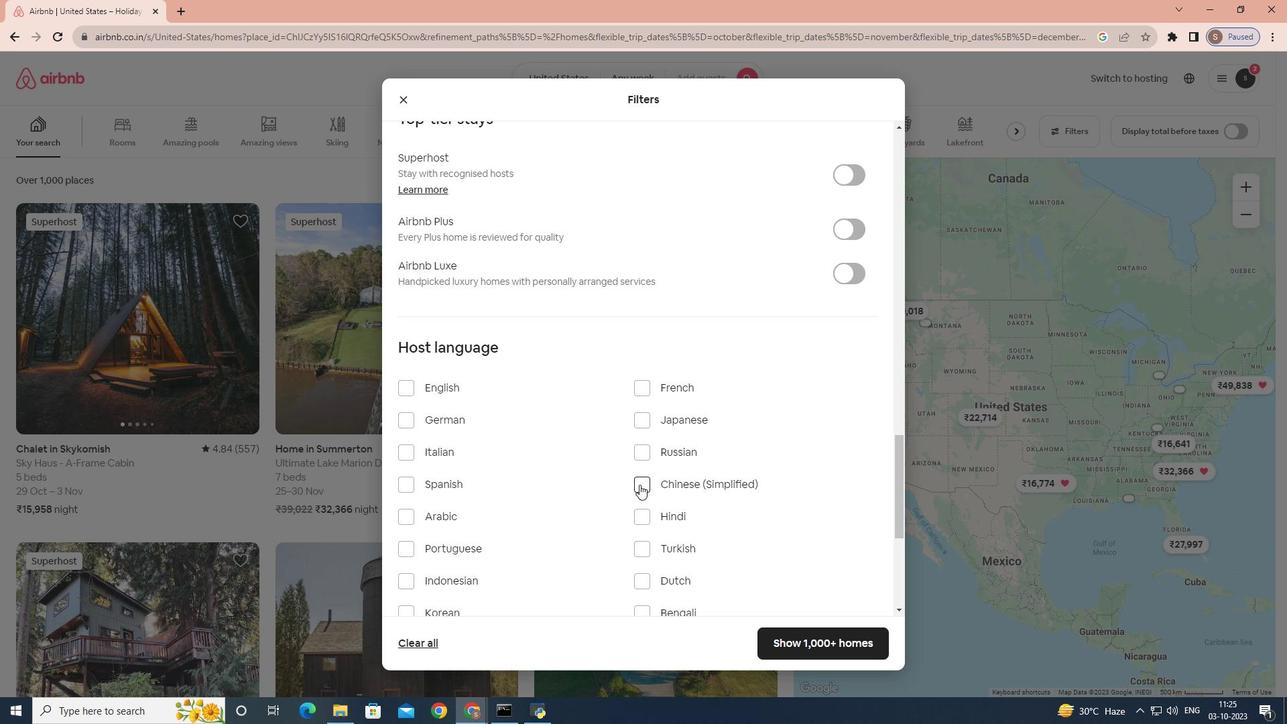 
Action: Mouse moved to (843, 643)
Screenshot: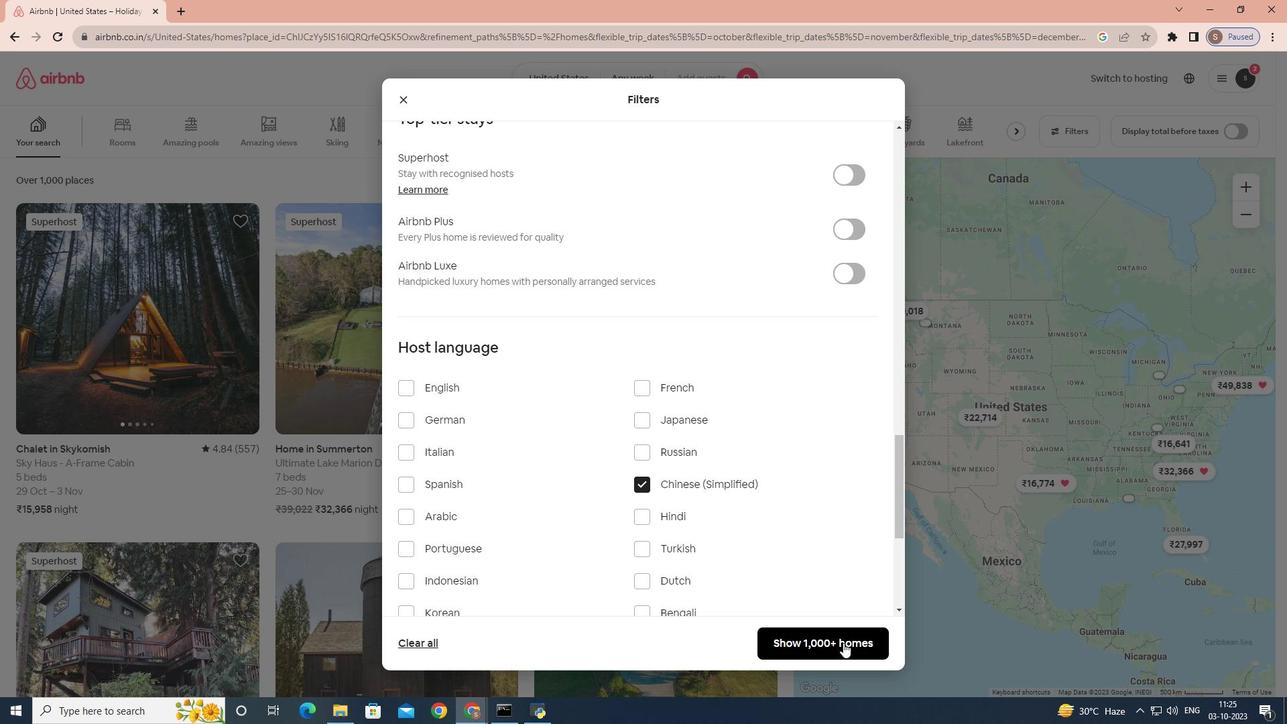 
Action: Mouse pressed left at (843, 643)
Screenshot: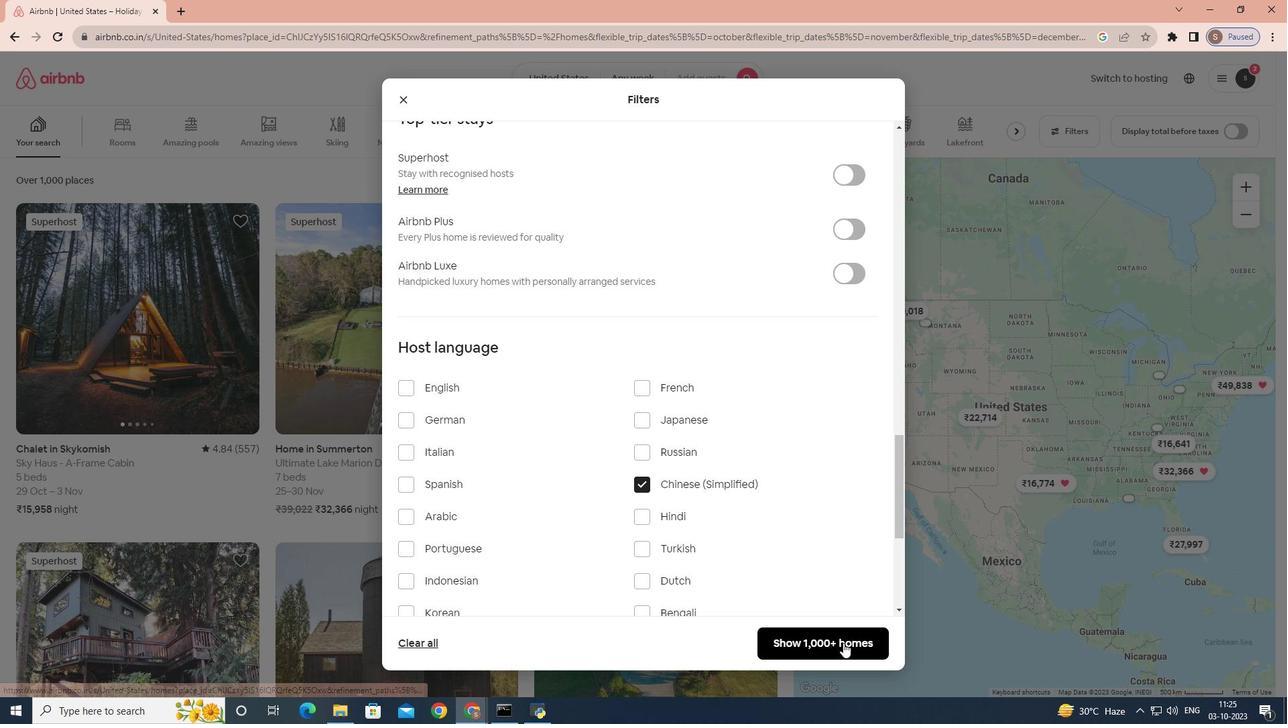 
